 Task: Look for space in Urayasu, Japan from 5th June, 2023 to 16th June, 2023 for 2 adults in price range Rs.14000 to Rs.18000. Place can be entire place with 1  bedroom having 1 bed and 1 bathroom. Property type can be house, flat, guest house, hotel. Amenities needed are: washing machine. Booking option can be shelf check-in. Required host language is English.
Action: Mouse moved to (386, 71)
Screenshot: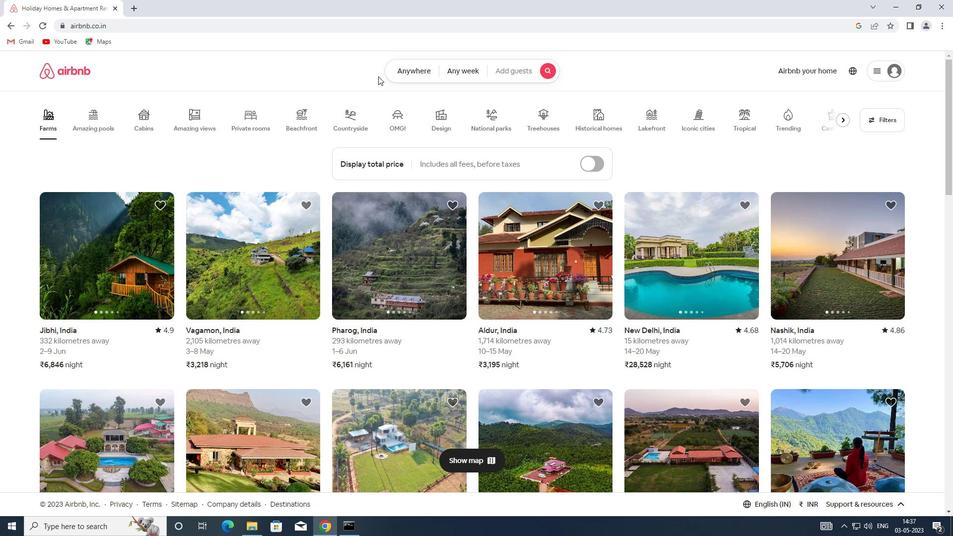 
Action: Mouse pressed left at (386, 71)
Screenshot: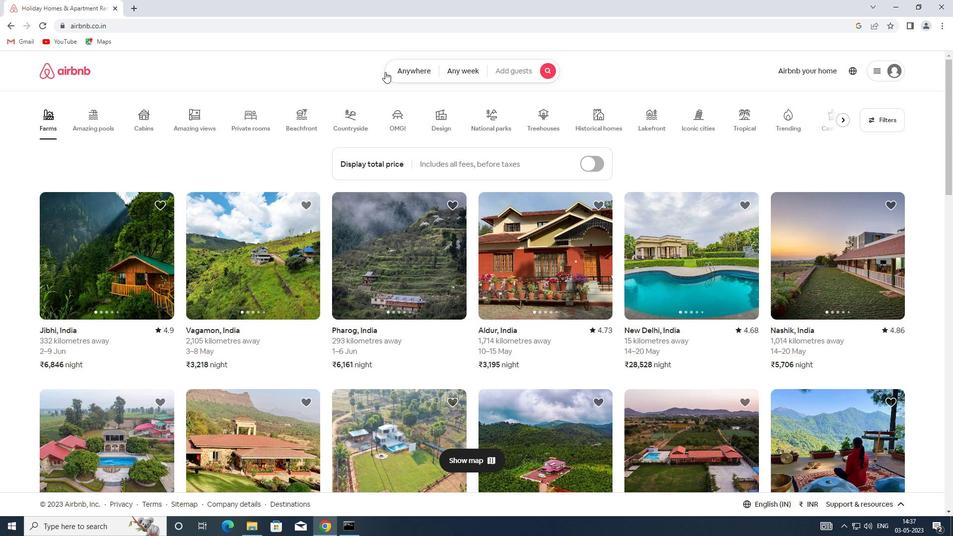 
Action: Mouse moved to (353, 101)
Screenshot: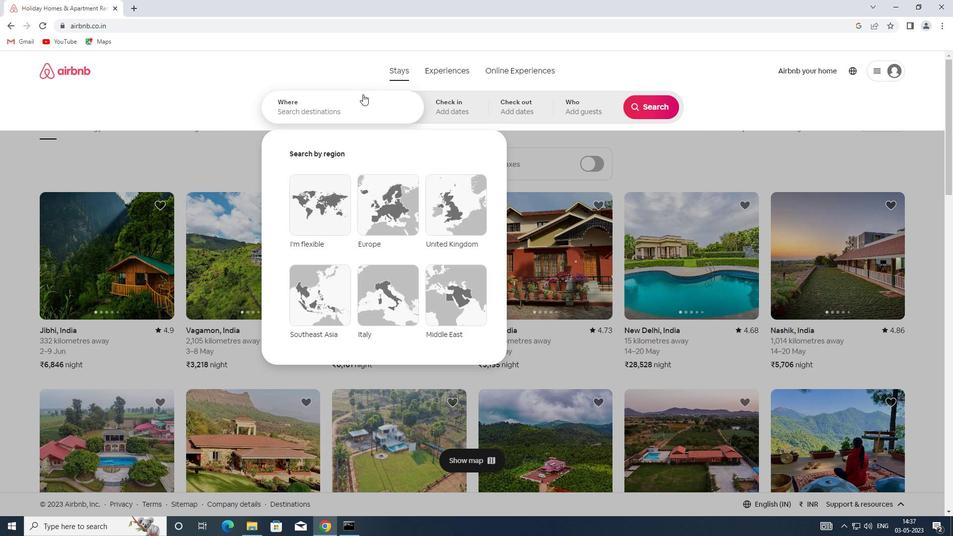 
Action: Mouse pressed left at (353, 101)
Screenshot: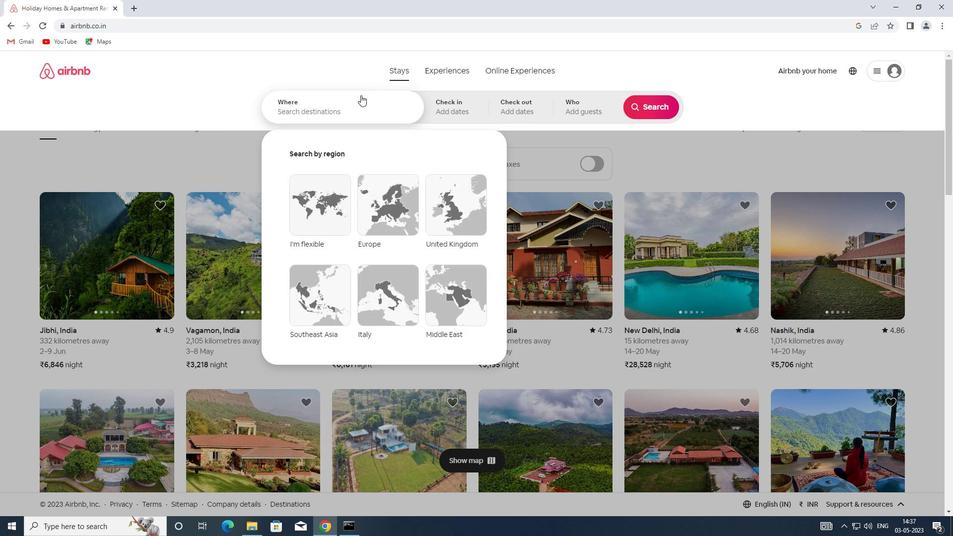 
Action: Key pressed <Key.shift>URAYASU,<Key.shift>JAPAN
Screenshot: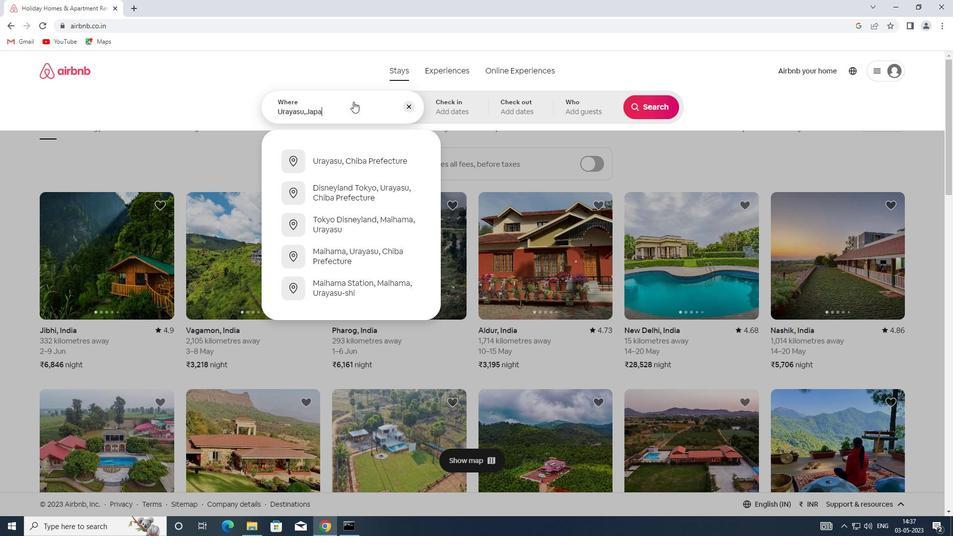 
Action: Mouse moved to (467, 112)
Screenshot: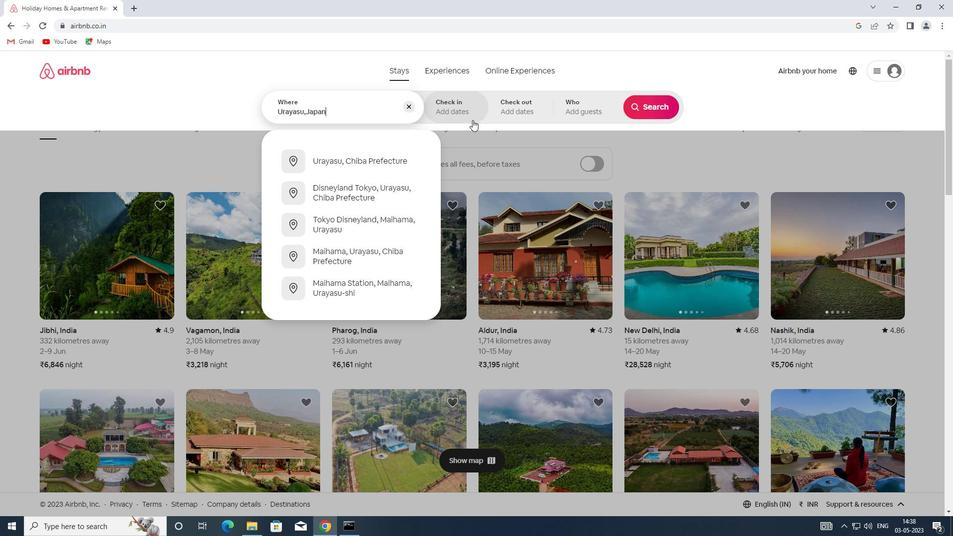 
Action: Mouse pressed left at (467, 112)
Screenshot: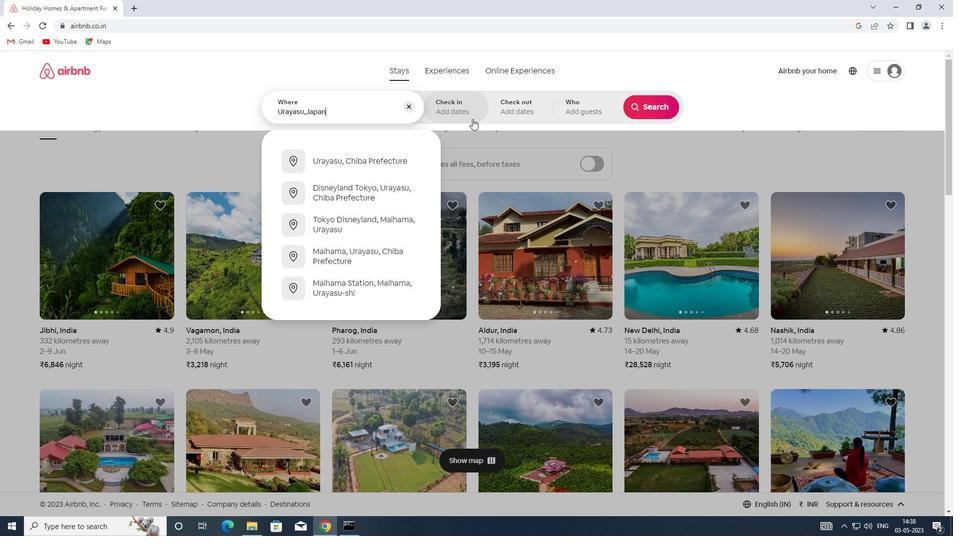 
Action: Mouse moved to (527, 254)
Screenshot: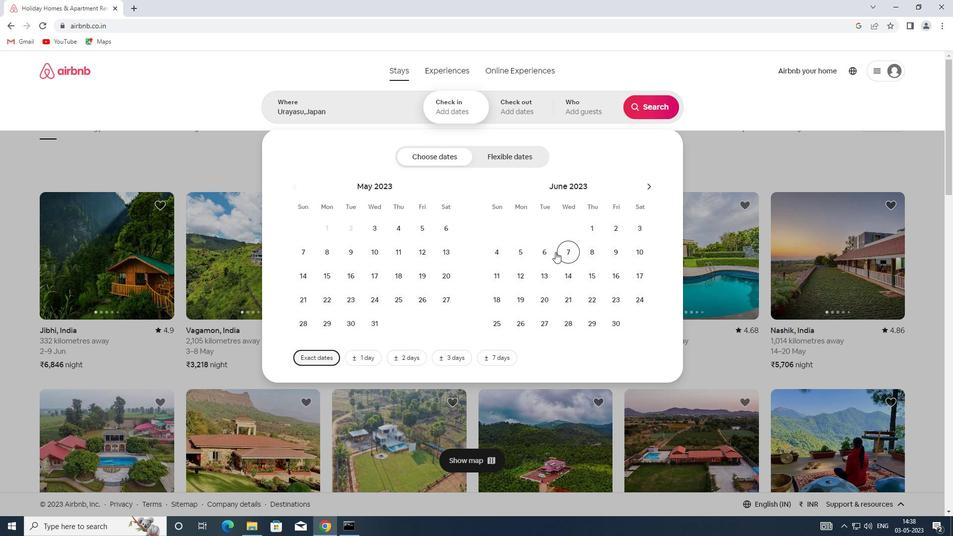 
Action: Mouse pressed left at (527, 254)
Screenshot: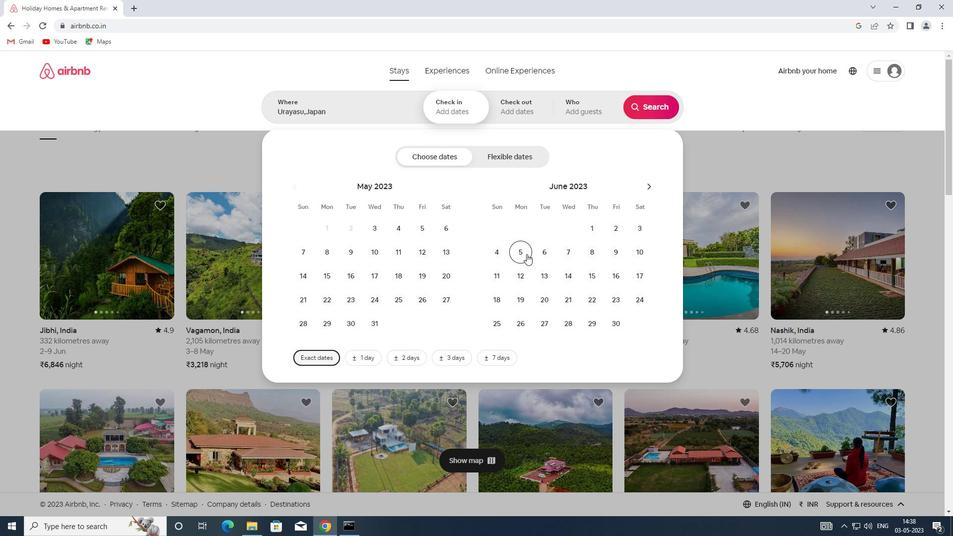 
Action: Mouse moved to (621, 275)
Screenshot: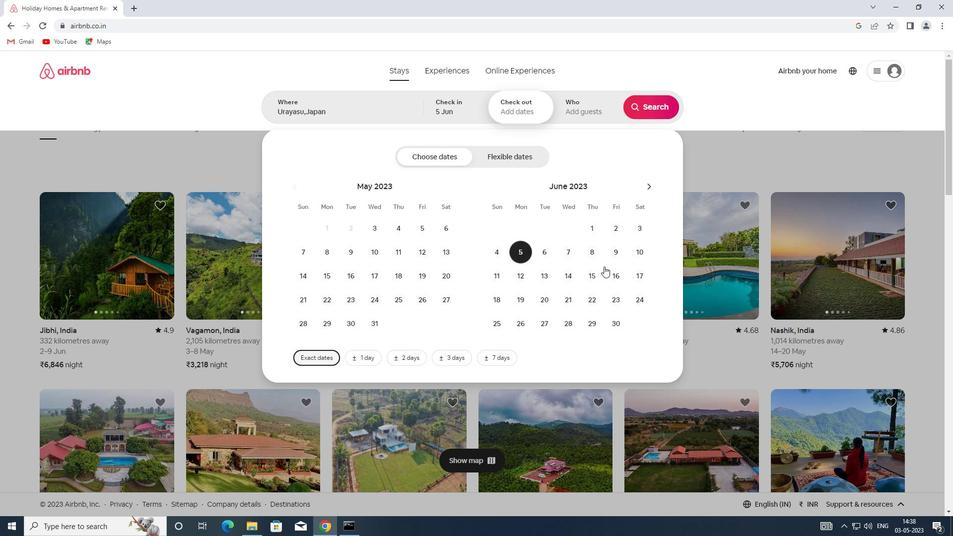 
Action: Mouse pressed left at (621, 275)
Screenshot: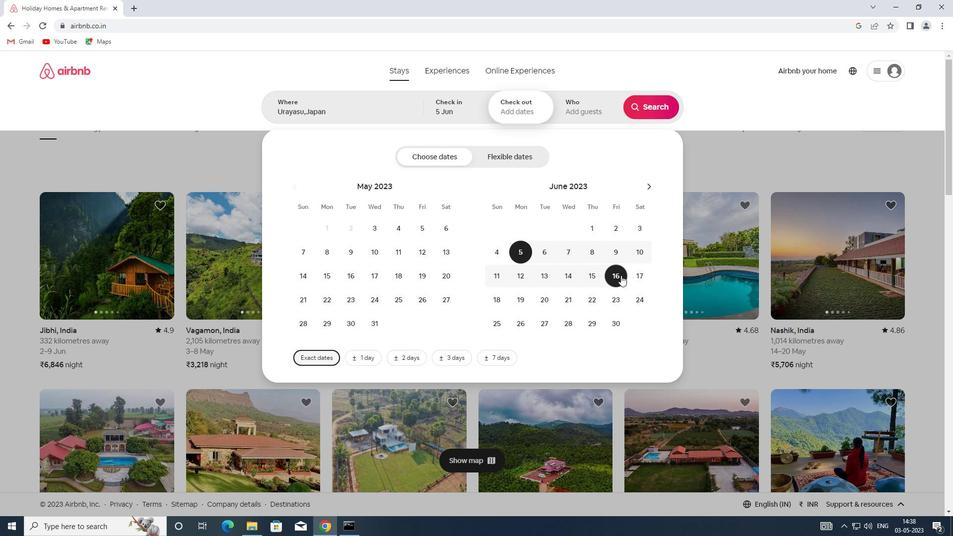 
Action: Mouse moved to (585, 110)
Screenshot: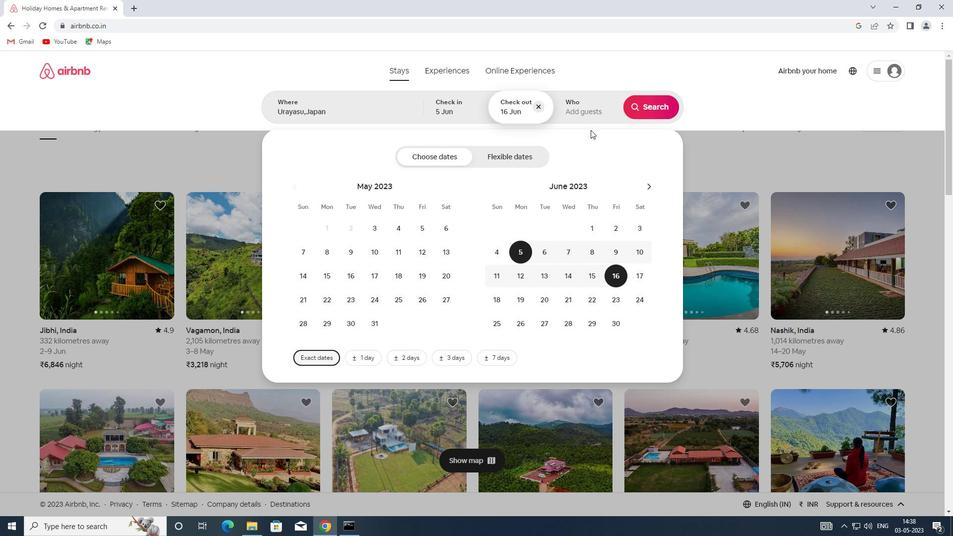 
Action: Mouse pressed left at (585, 110)
Screenshot: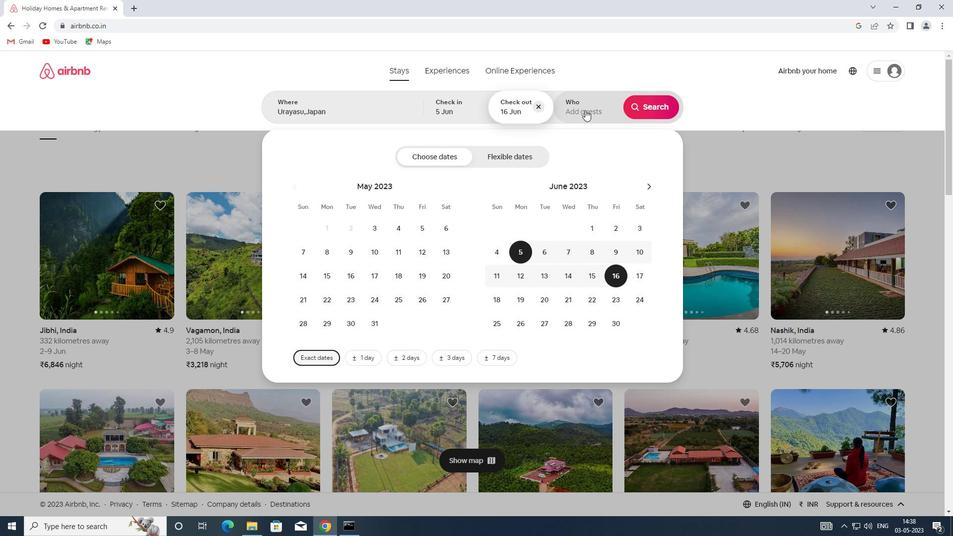 
Action: Mouse moved to (648, 160)
Screenshot: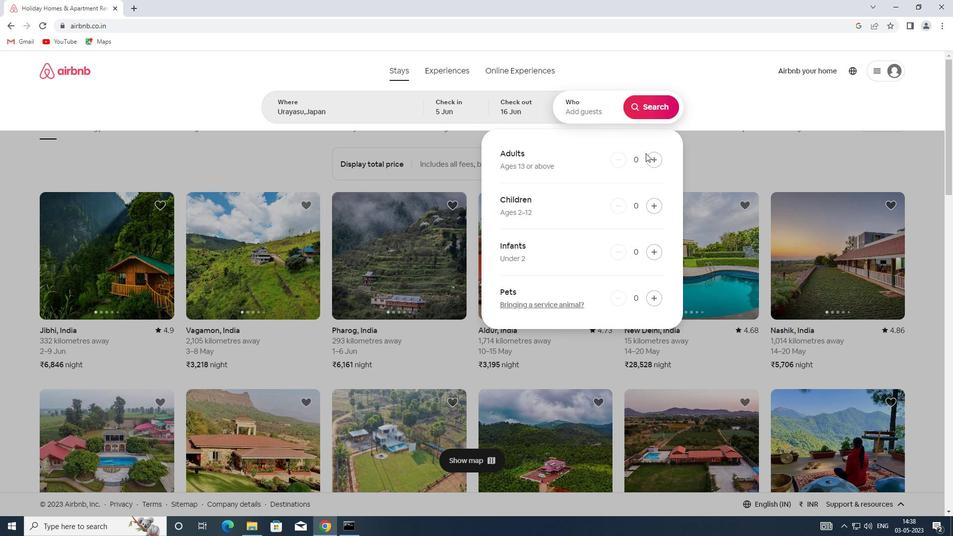 
Action: Mouse pressed left at (648, 160)
Screenshot: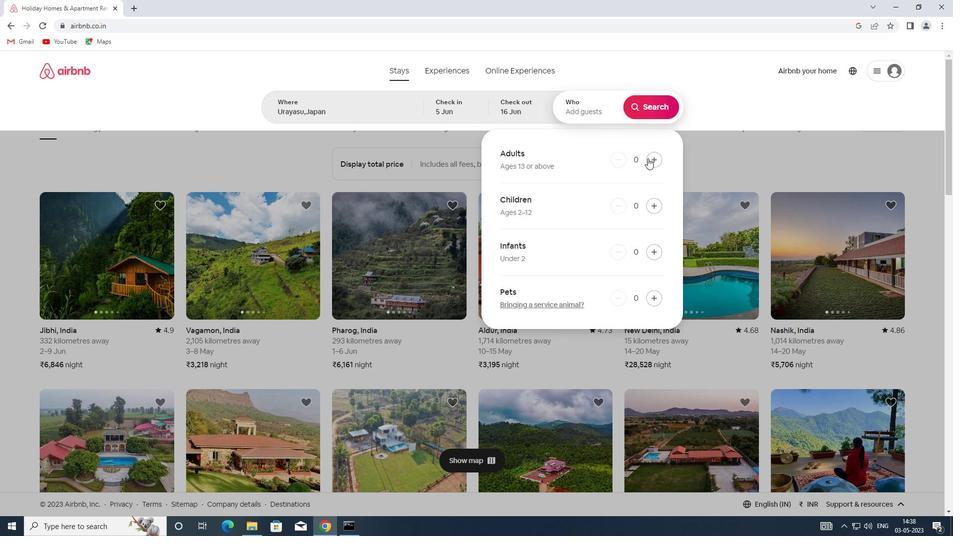 
Action: Mouse pressed left at (648, 160)
Screenshot: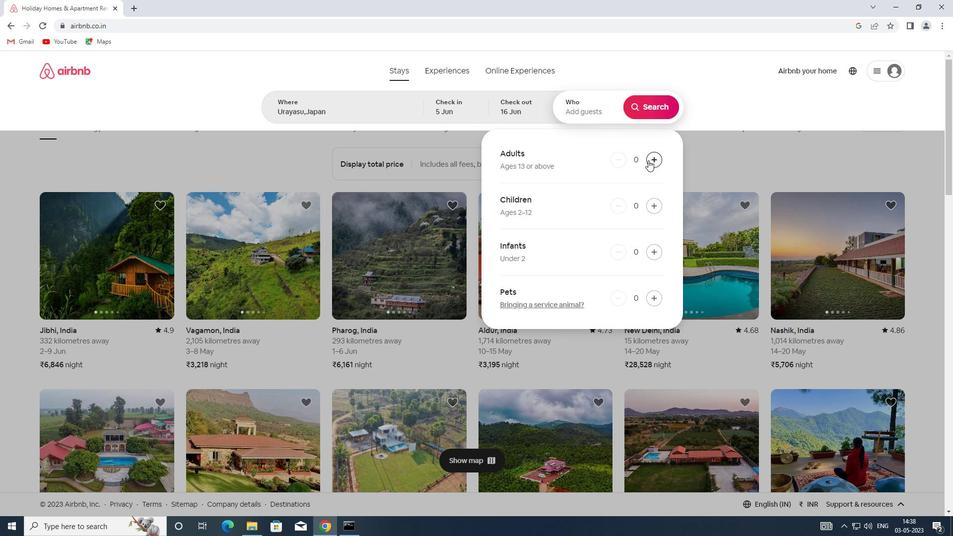 
Action: Mouse moved to (650, 107)
Screenshot: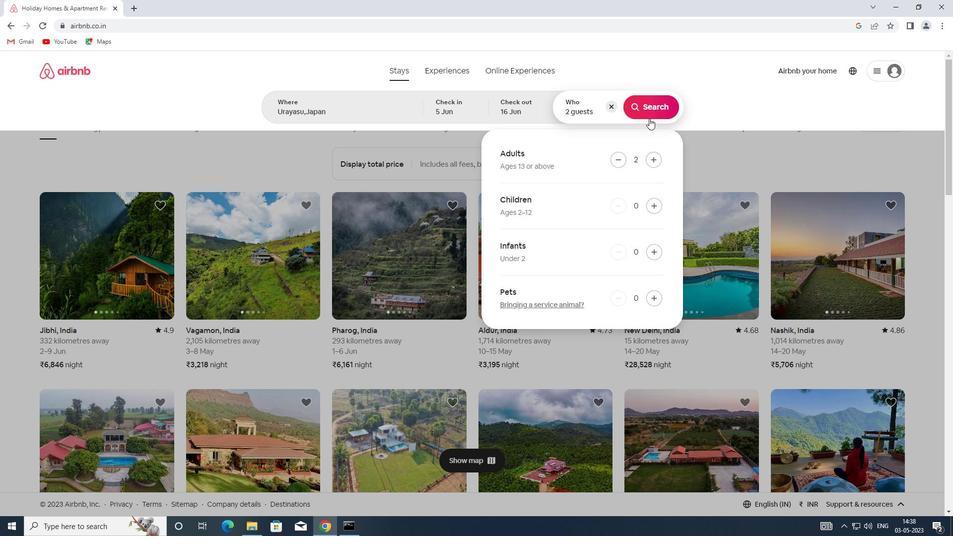 
Action: Mouse pressed left at (650, 107)
Screenshot: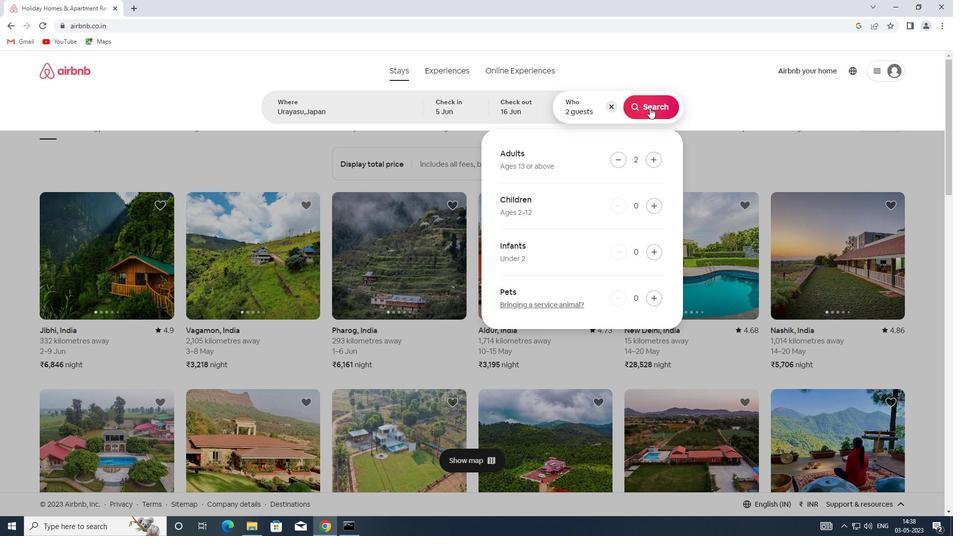 
Action: Mouse moved to (899, 112)
Screenshot: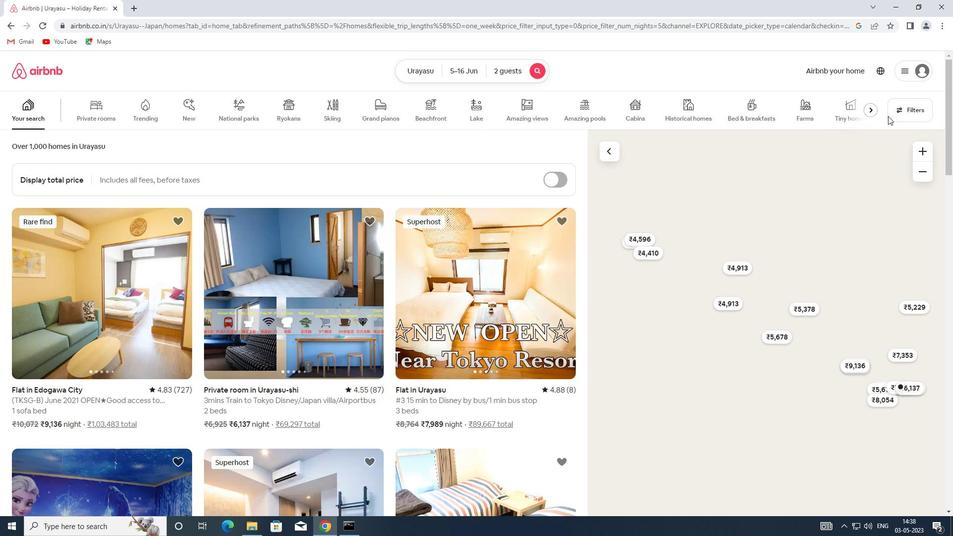 
Action: Mouse pressed left at (899, 112)
Screenshot: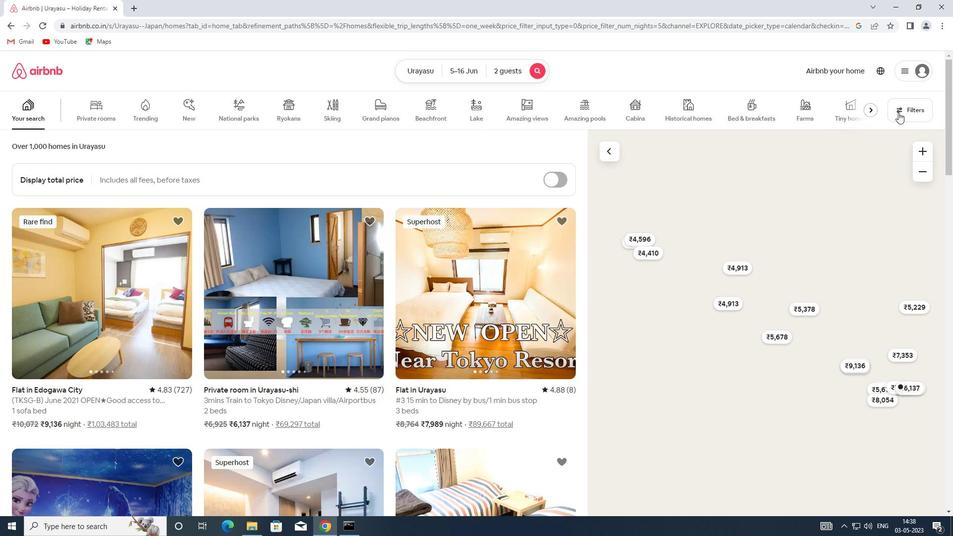
Action: Mouse moved to (365, 232)
Screenshot: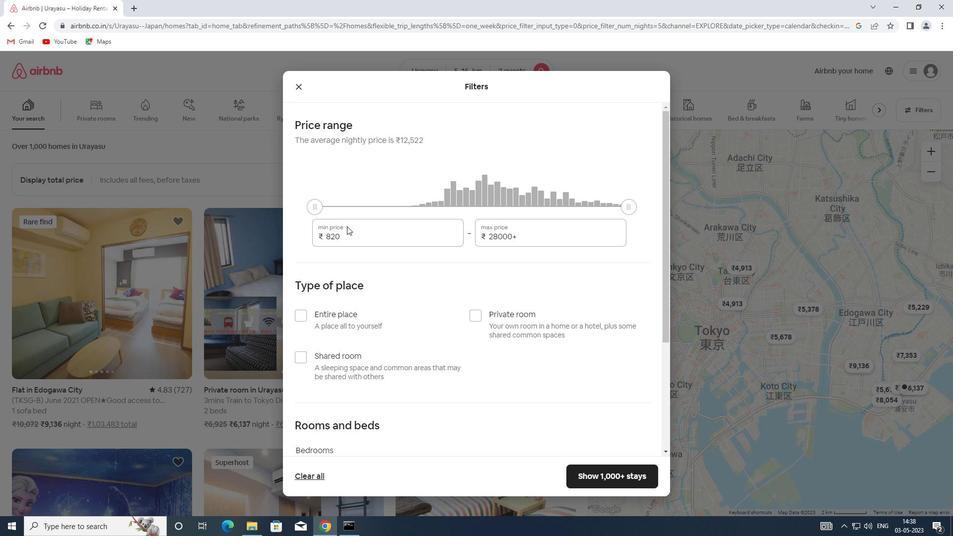 
Action: Mouse pressed left at (365, 232)
Screenshot: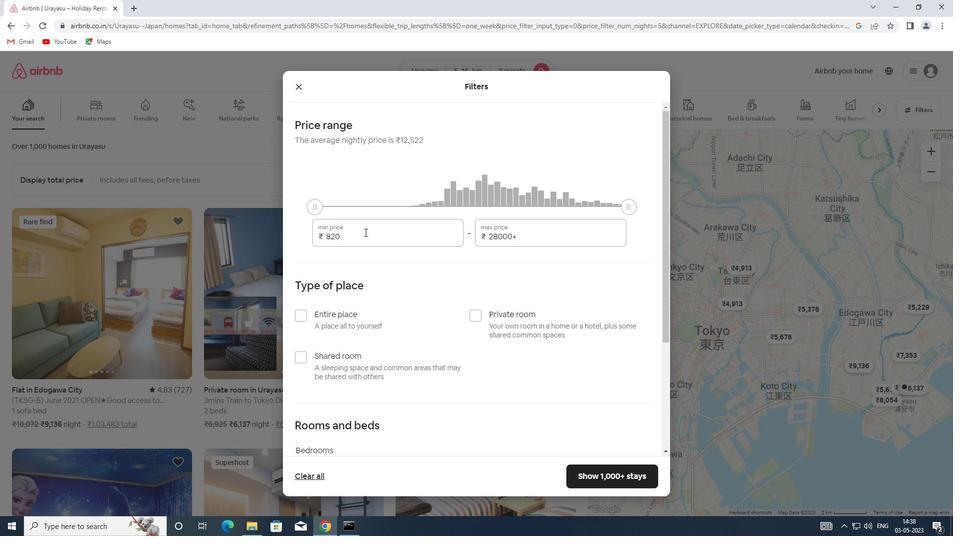 
Action: Mouse moved to (295, 237)
Screenshot: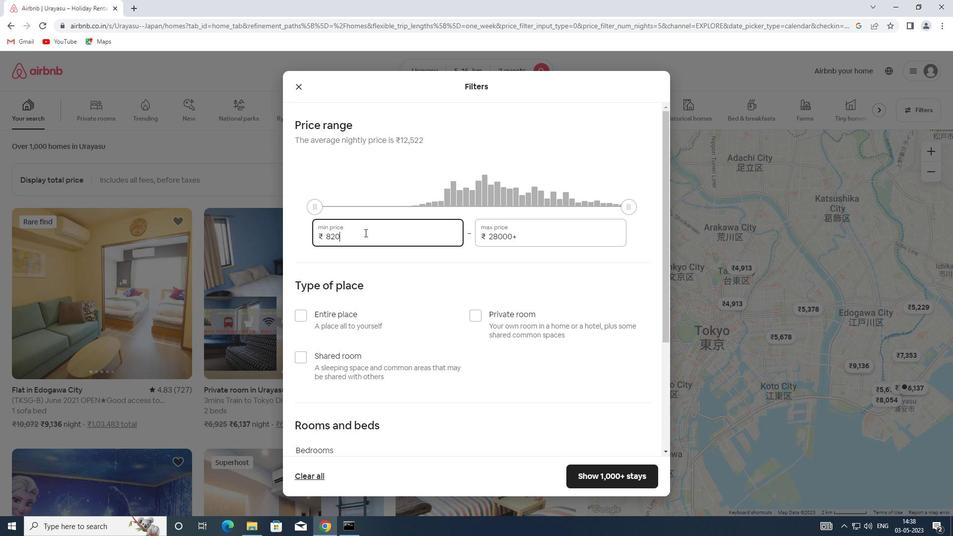 
Action: Key pressed 14000
Screenshot: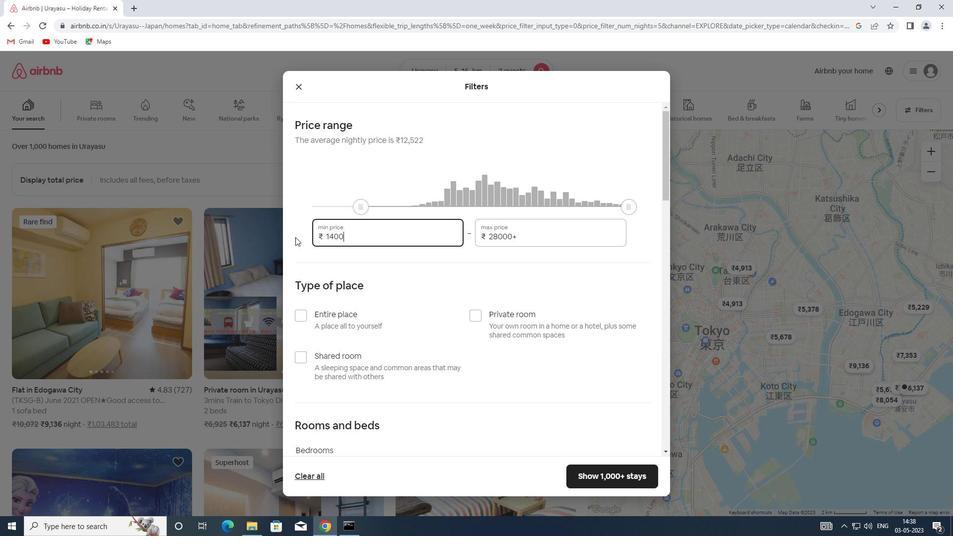 
Action: Mouse moved to (538, 236)
Screenshot: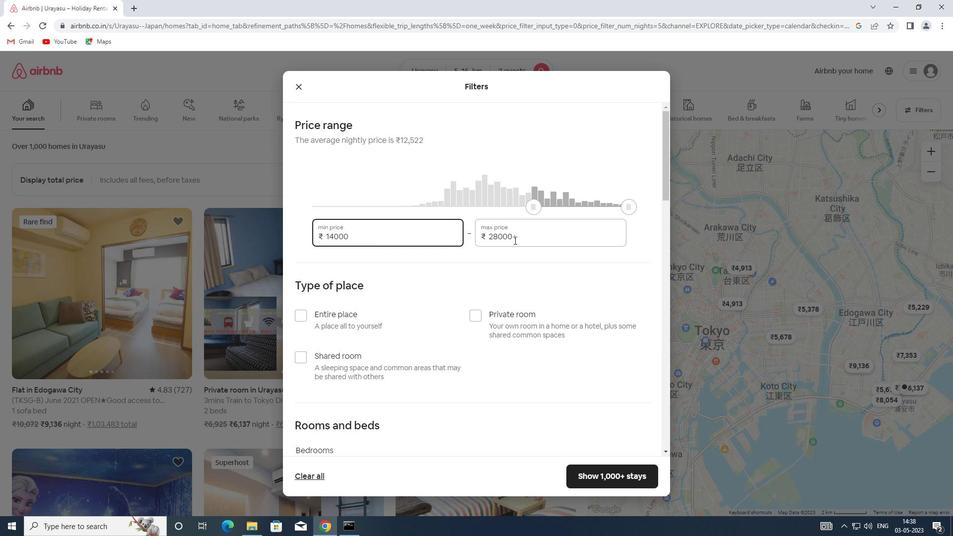 
Action: Mouse pressed left at (538, 236)
Screenshot: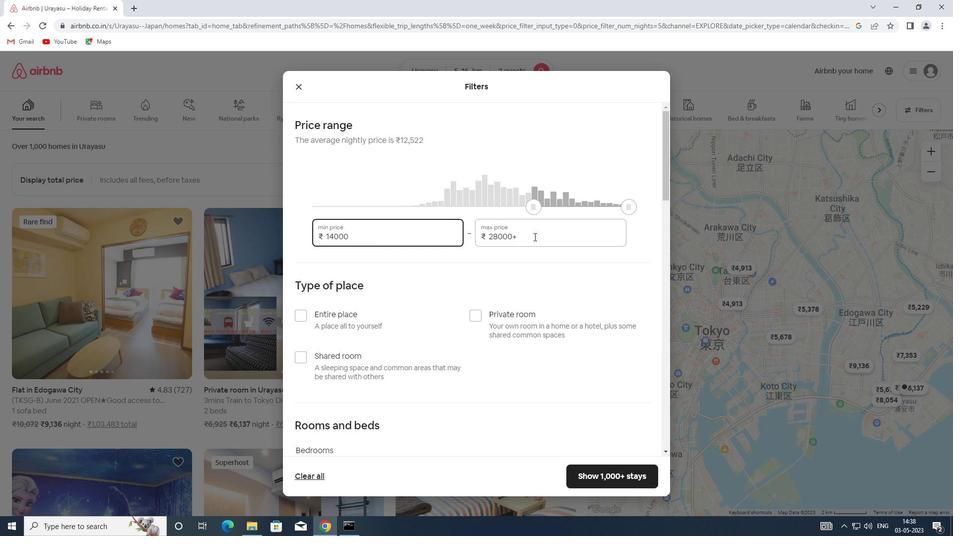 
Action: Mouse moved to (452, 236)
Screenshot: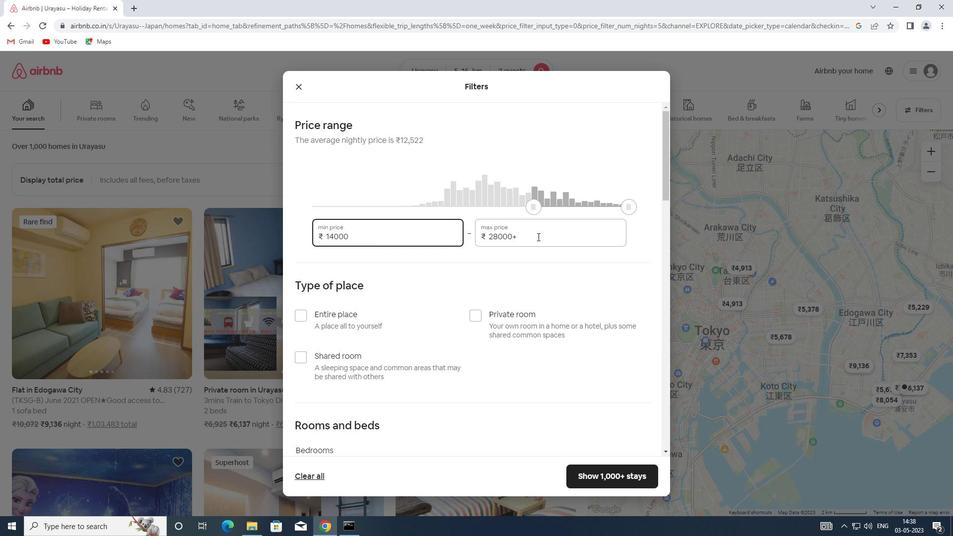 
Action: Key pressed 18000
Screenshot: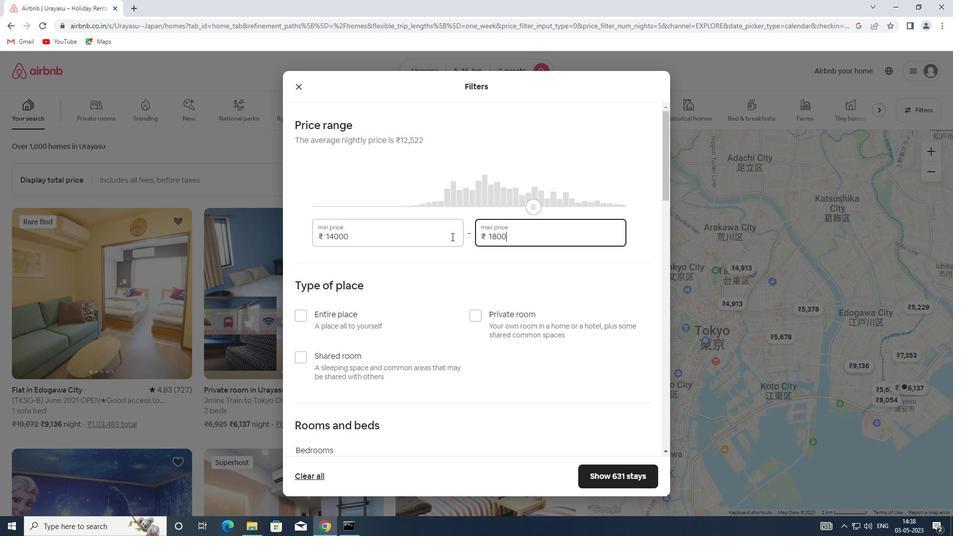 
Action: Mouse moved to (342, 312)
Screenshot: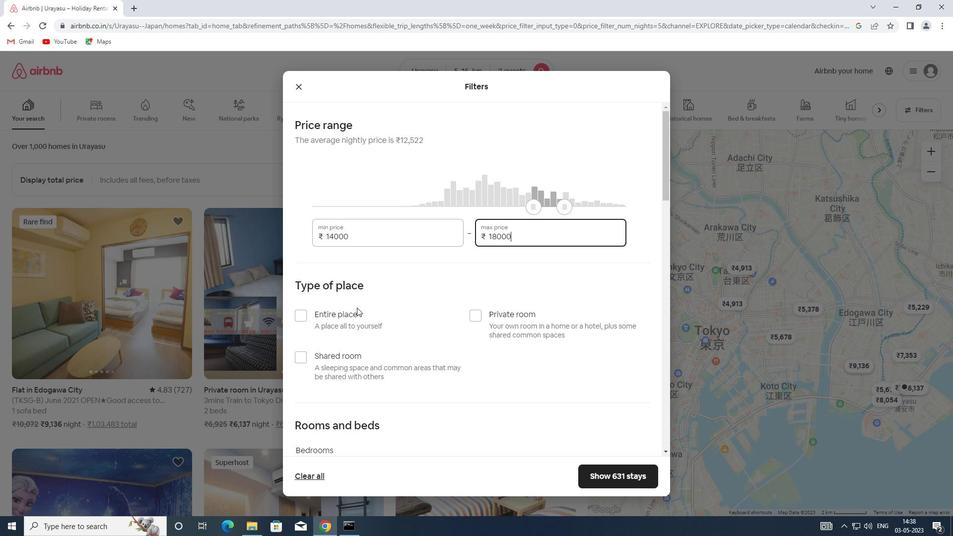 
Action: Mouse pressed left at (342, 312)
Screenshot: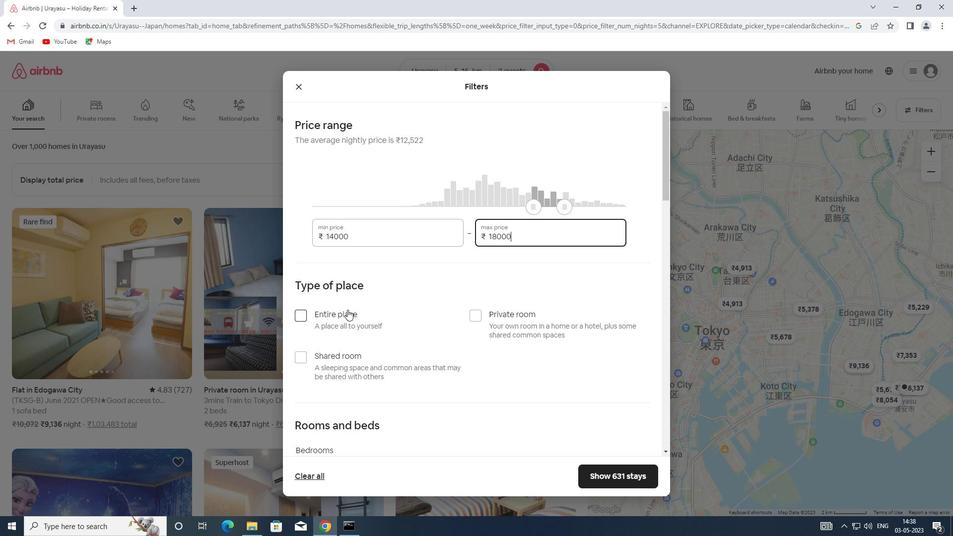 
Action: Mouse moved to (343, 308)
Screenshot: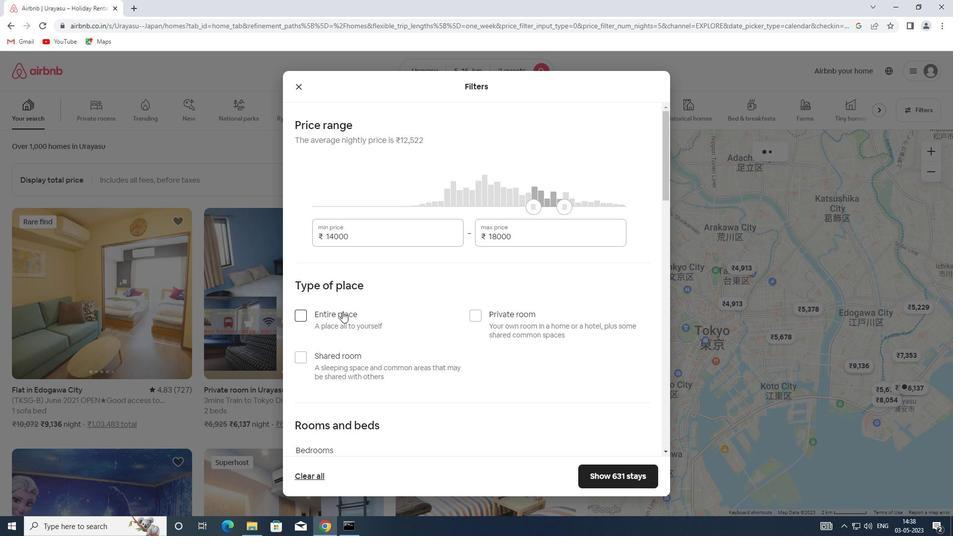 
Action: Mouse scrolled (343, 308) with delta (0, 0)
Screenshot: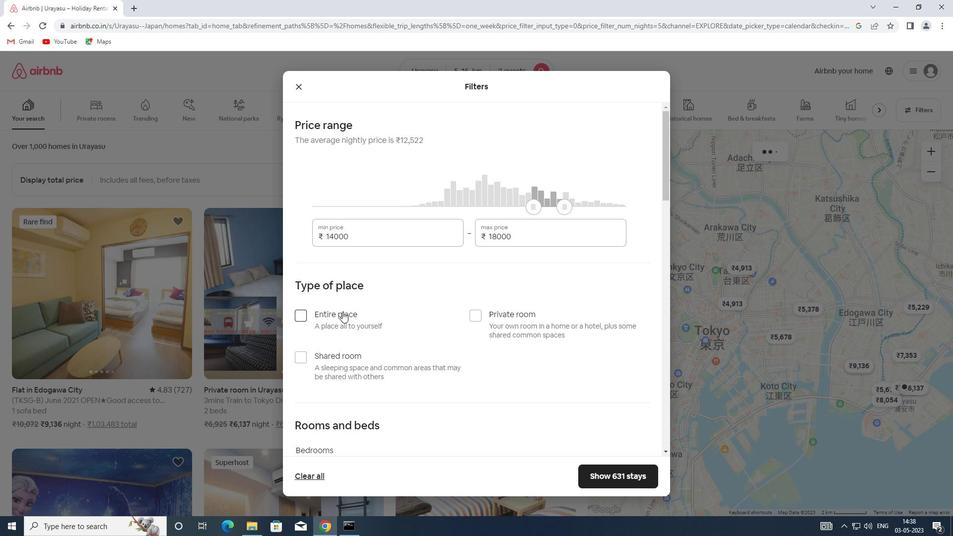 
Action: Mouse scrolled (343, 308) with delta (0, 0)
Screenshot: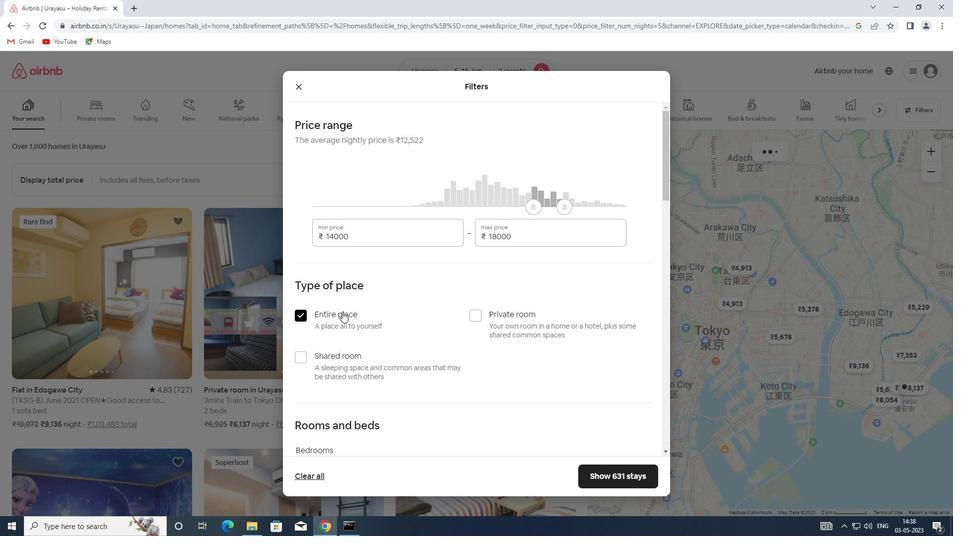 
Action: Mouse scrolled (343, 308) with delta (0, 0)
Screenshot: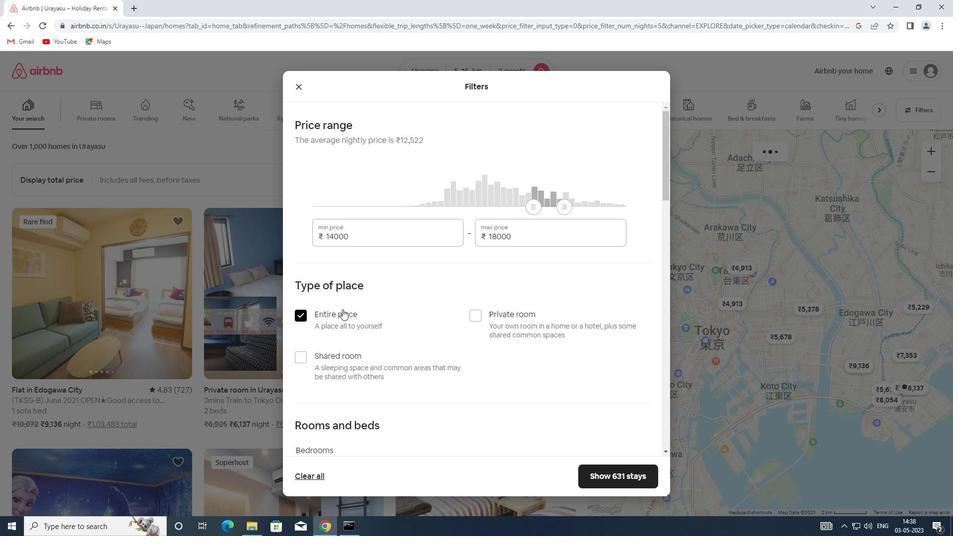 
Action: Mouse scrolled (343, 308) with delta (0, 0)
Screenshot: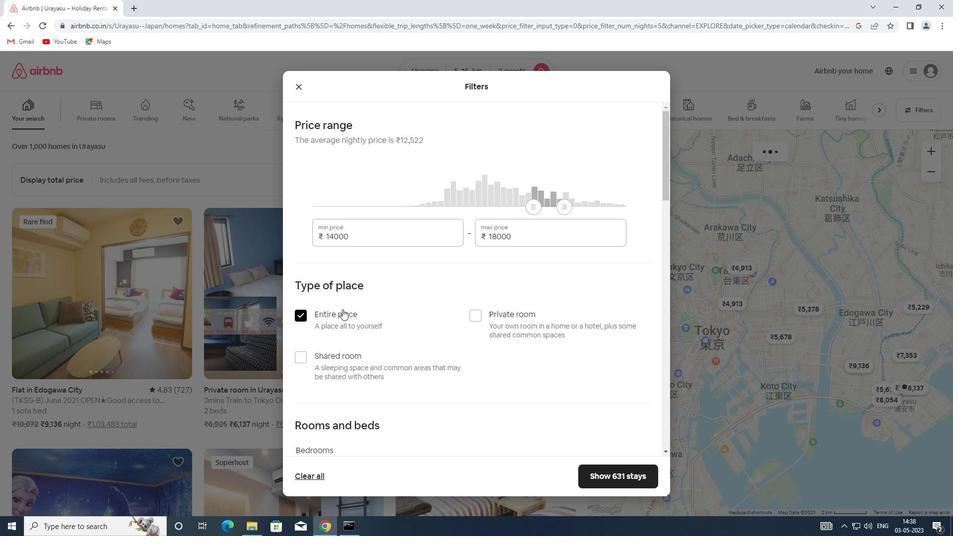 
Action: Mouse moved to (356, 279)
Screenshot: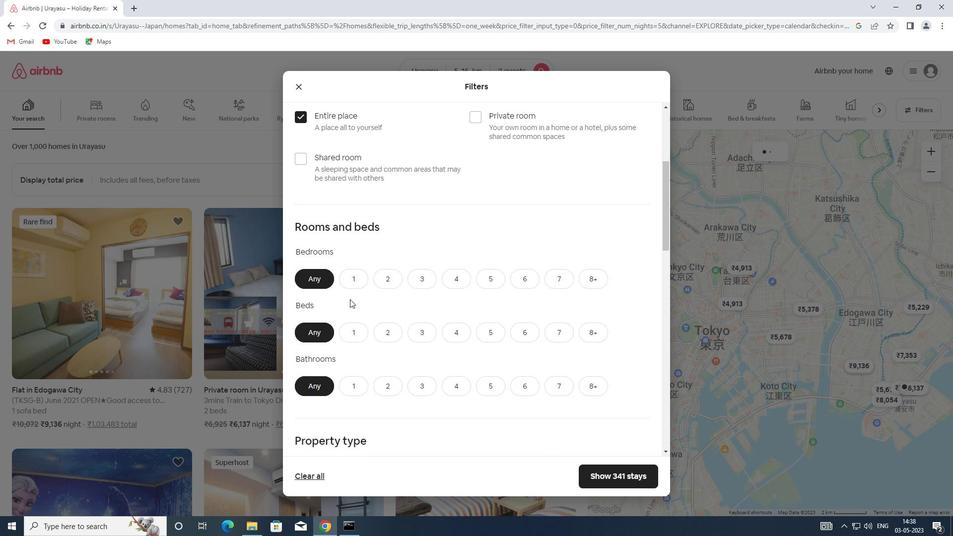 
Action: Mouse pressed left at (356, 279)
Screenshot: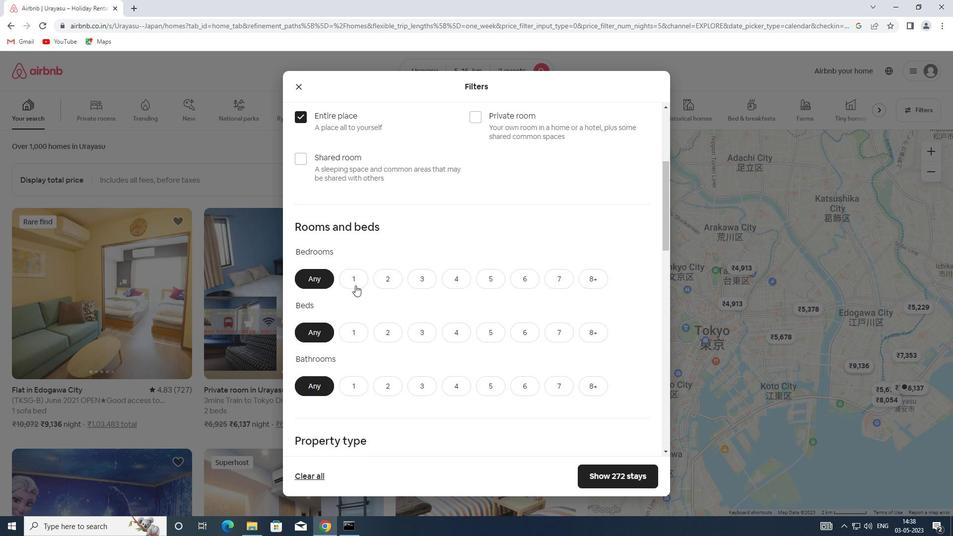 
Action: Mouse moved to (358, 327)
Screenshot: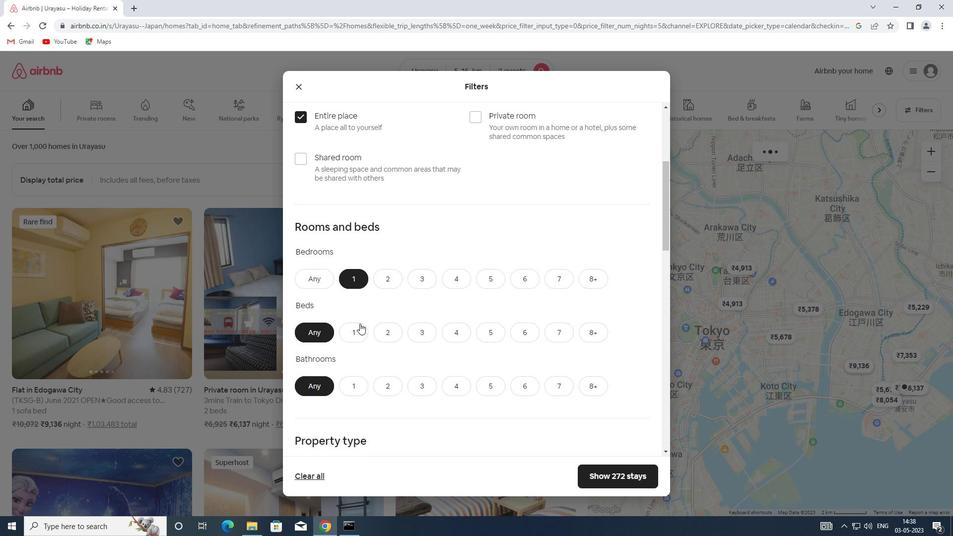
Action: Mouse pressed left at (358, 327)
Screenshot: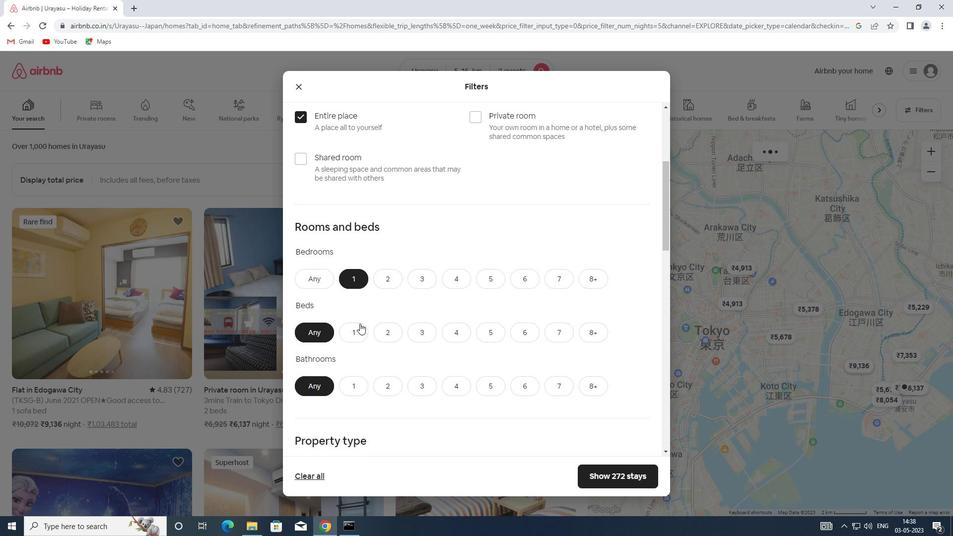 
Action: Mouse moved to (354, 383)
Screenshot: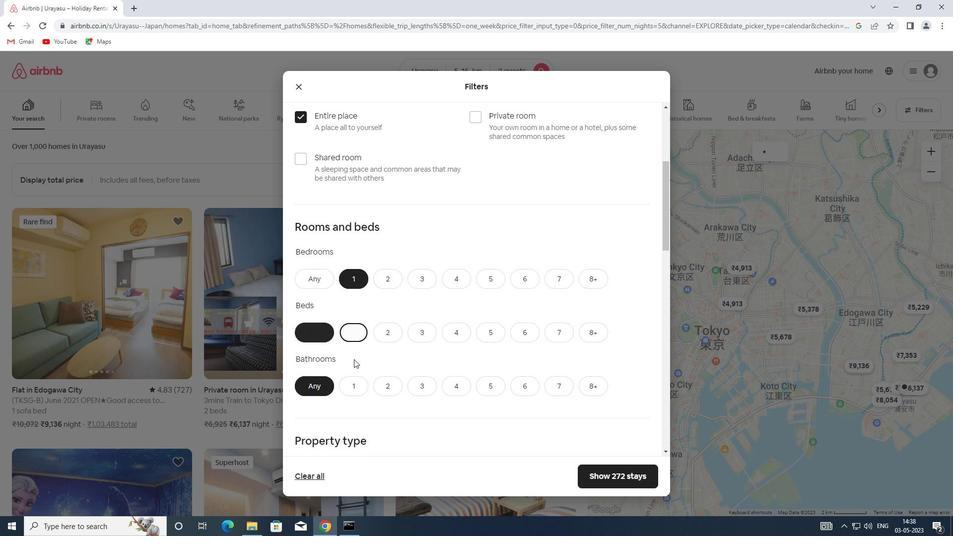 
Action: Mouse pressed left at (354, 383)
Screenshot: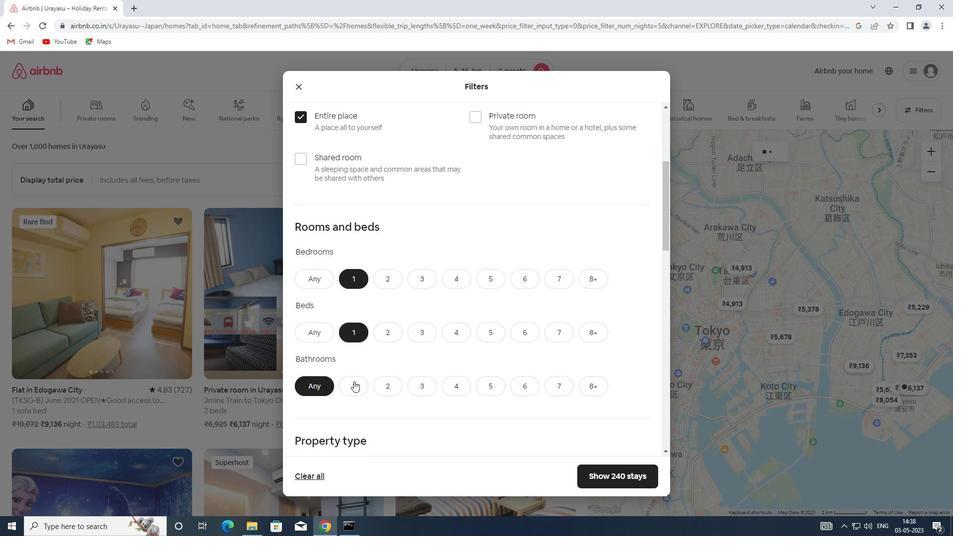 
Action: Mouse moved to (374, 319)
Screenshot: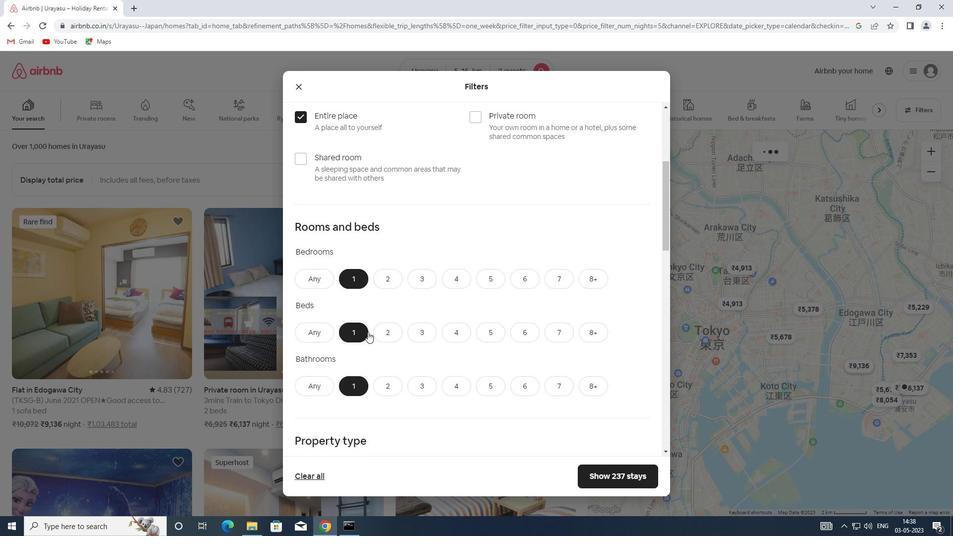 
Action: Mouse scrolled (374, 319) with delta (0, 0)
Screenshot: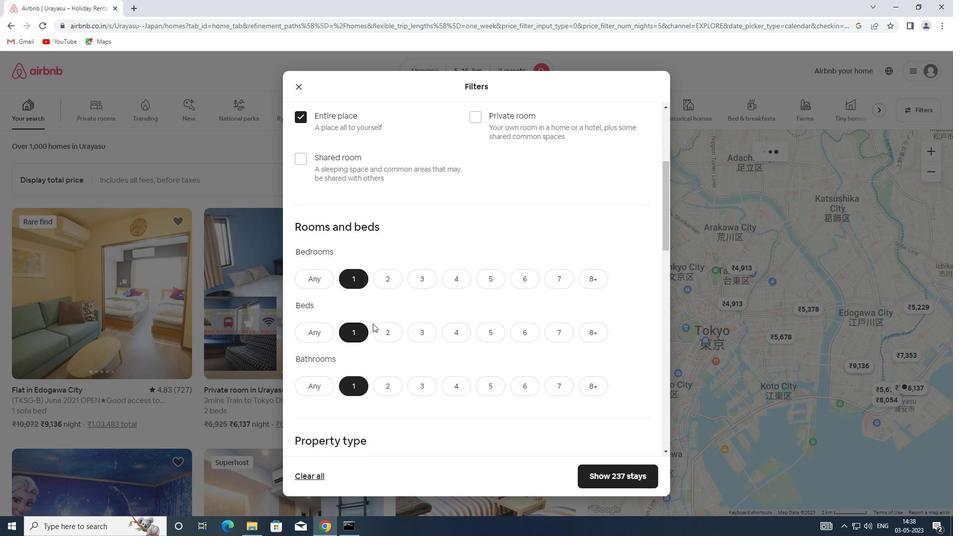 
Action: Mouse scrolled (374, 319) with delta (0, 0)
Screenshot: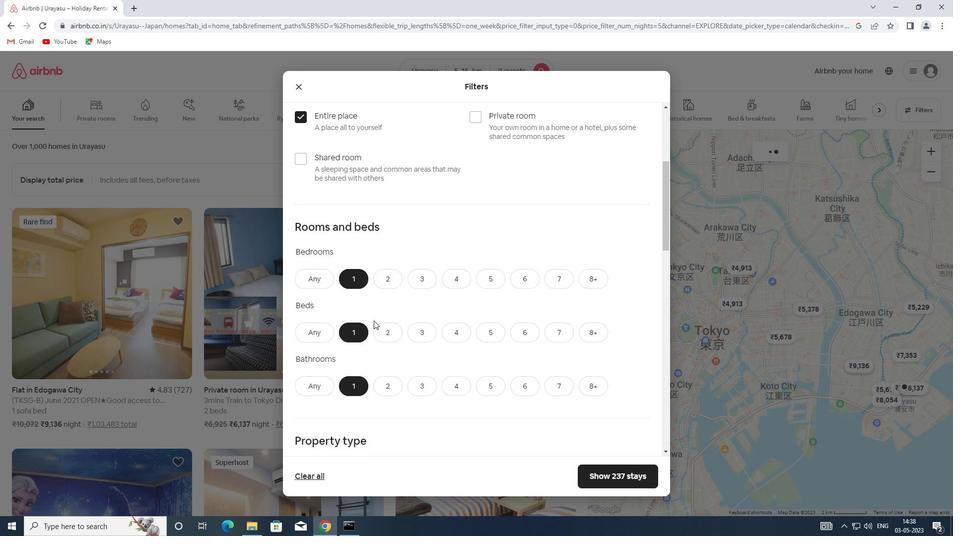 
Action: Mouse scrolled (374, 319) with delta (0, 0)
Screenshot: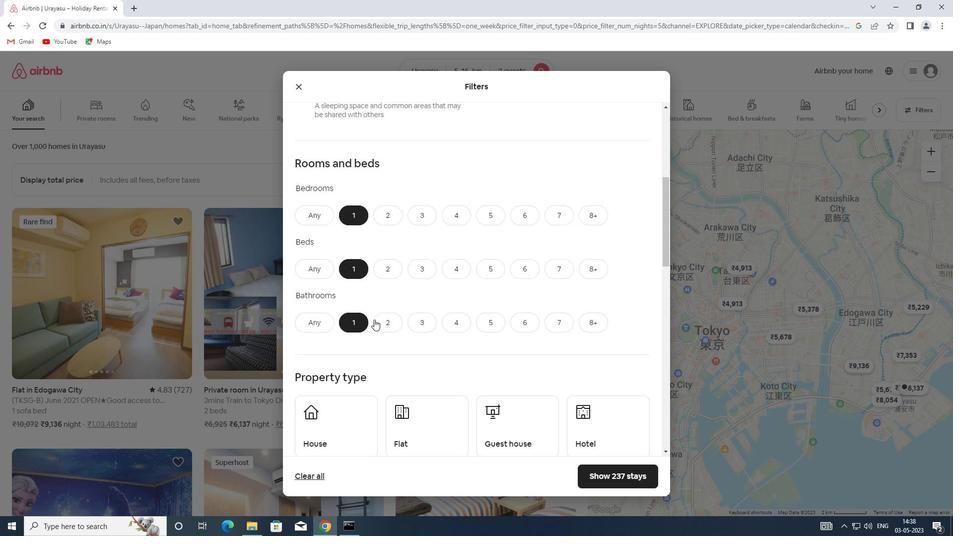 
Action: Mouse scrolled (374, 319) with delta (0, 0)
Screenshot: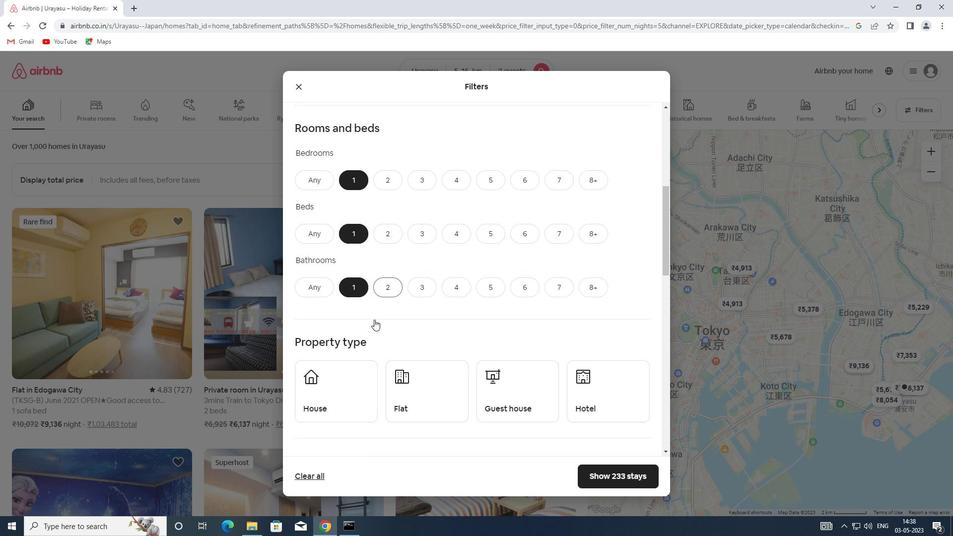 
Action: Mouse moved to (344, 293)
Screenshot: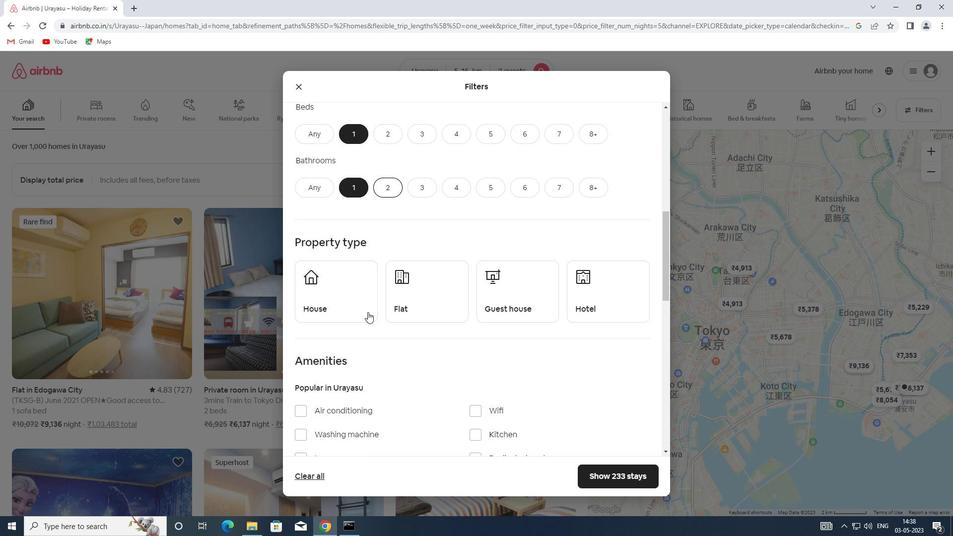 
Action: Mouse pressed left at (344, 293)
Screenshot: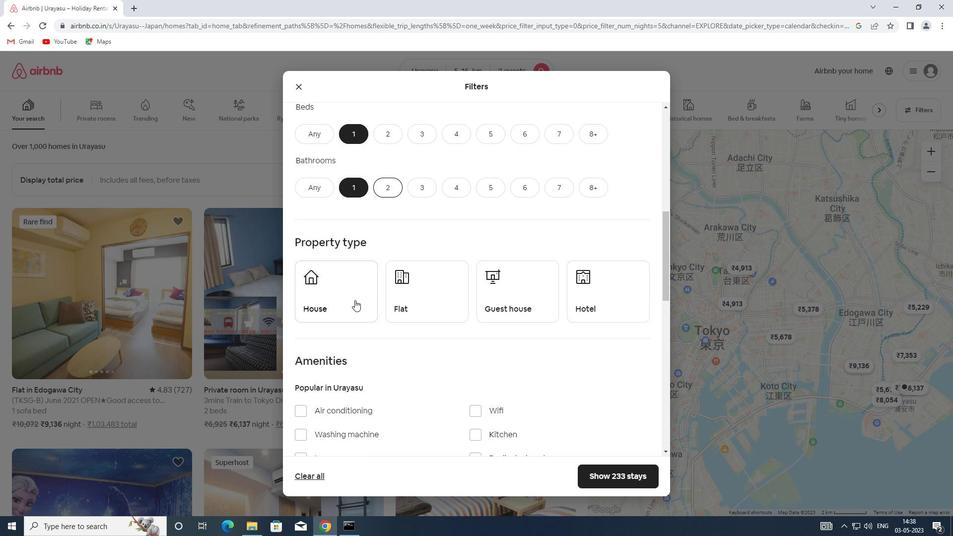 
Action: Mouse moved to (416, 299)
Screenshot: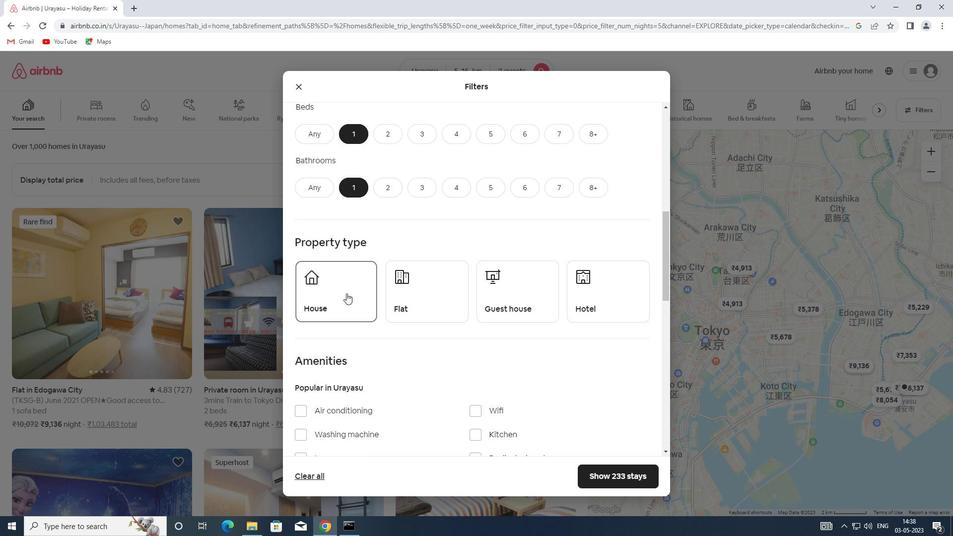 
Action: Mouse pressed left at (416, 299)
Screenshot: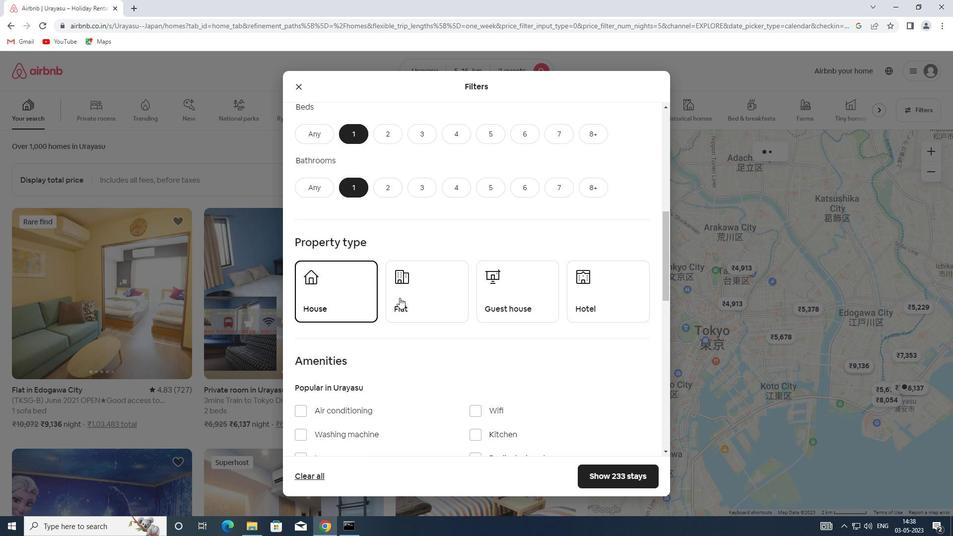 
Action: Mouse moved to (502, 299)
Screenshot: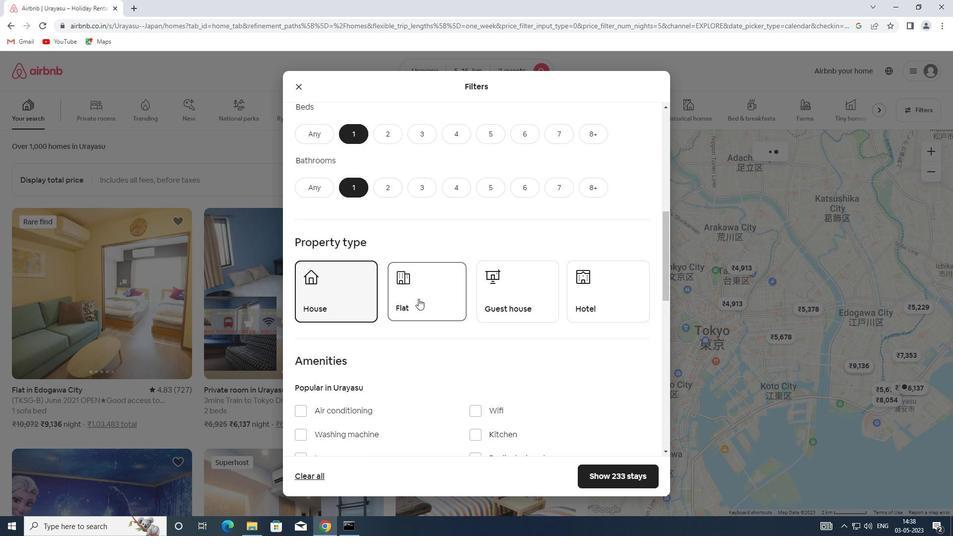 
Action: Mouse pressed left at (502, 299)
Screenshot: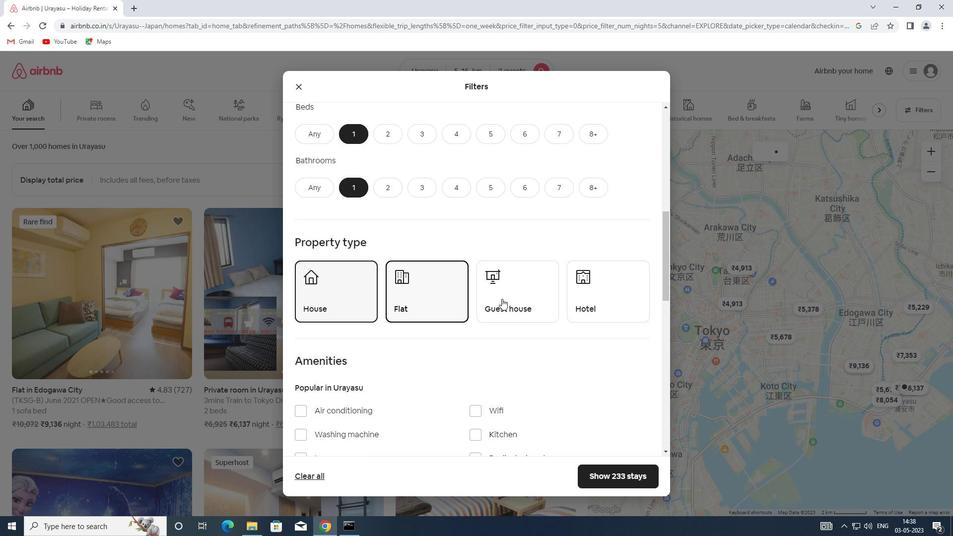
Action: Mouse moved to (611, 296)
Screenshot: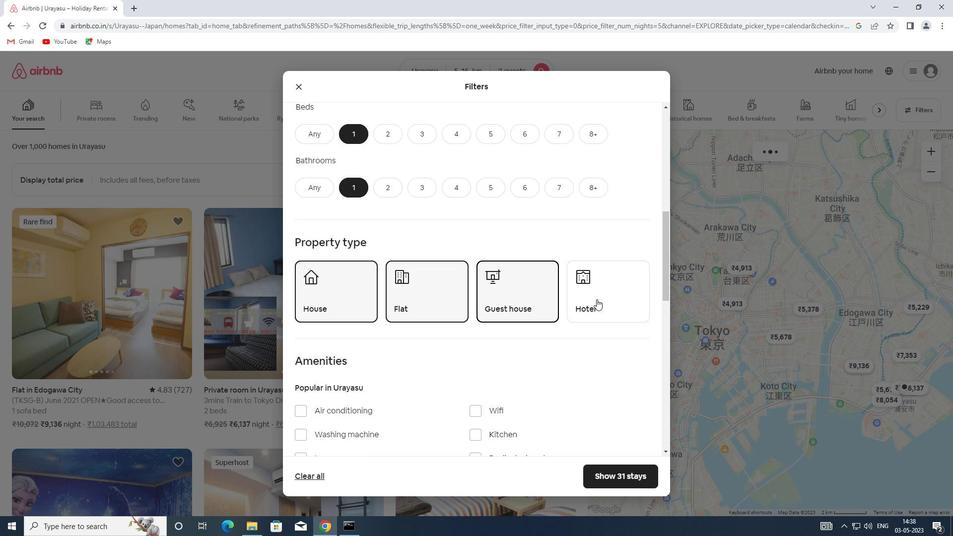 
Action: Mouse pressed left at (611, 296)
Screenshot: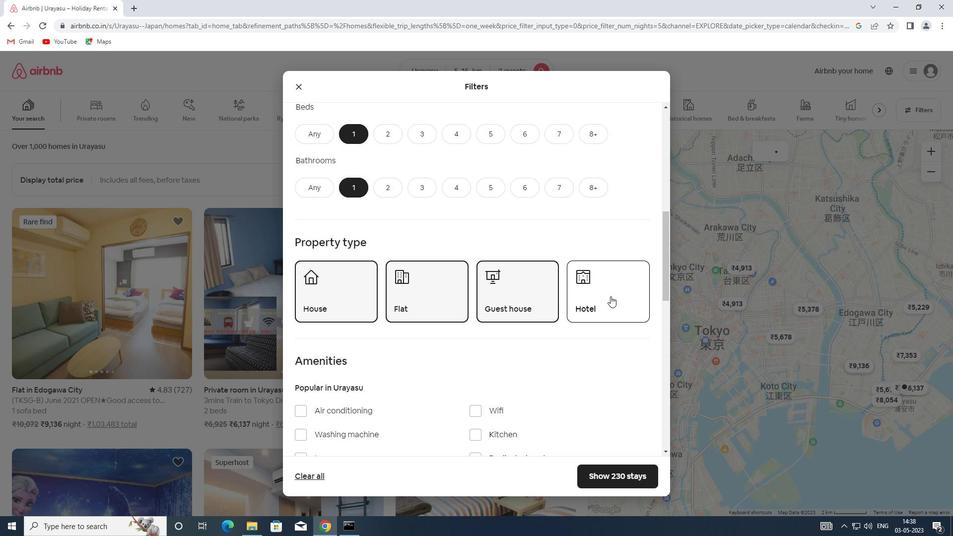 
Action: Mouse moved to (549, 302)
Screenshot: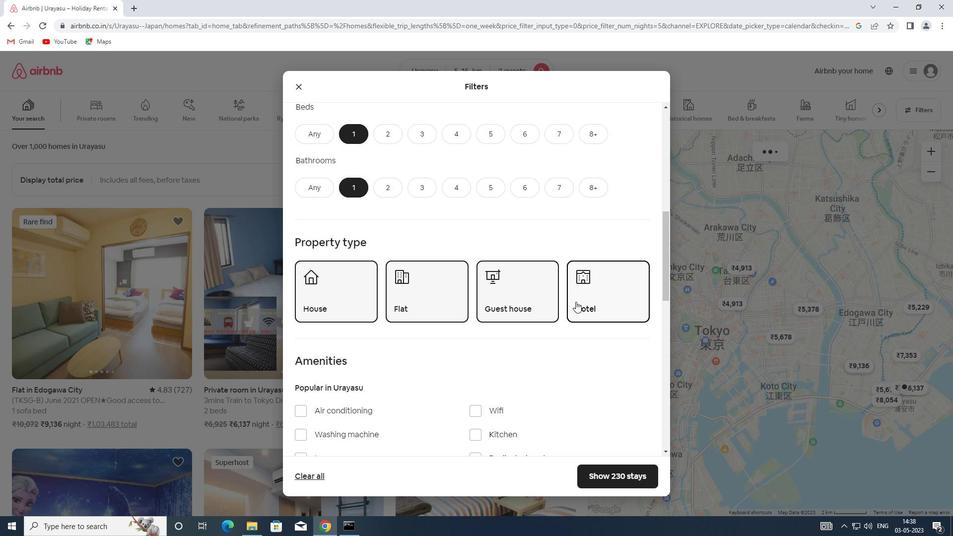 
Action: Mouse scrolled (549, 302) with delta (0, 0)
Screenshot: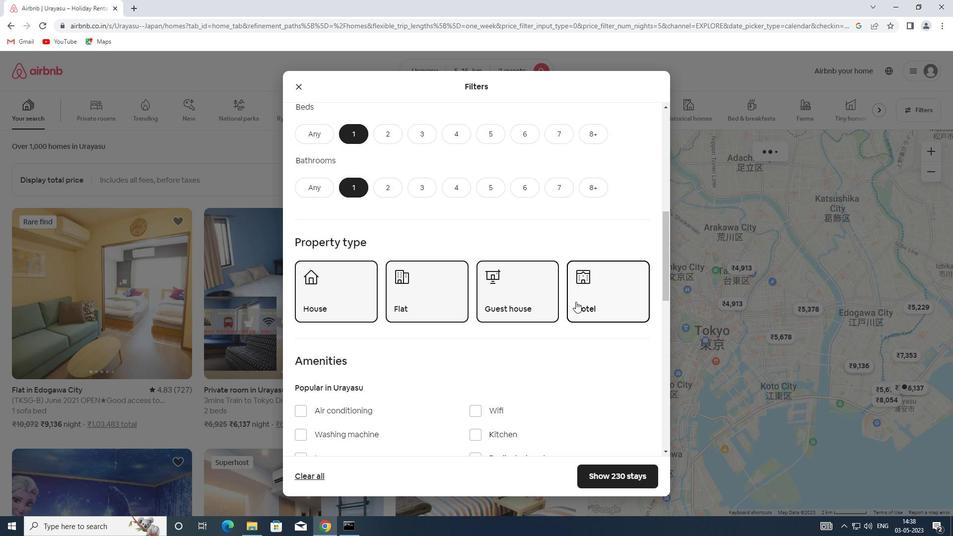 
Action: Mouse moved to (548, 303)
Screenshot: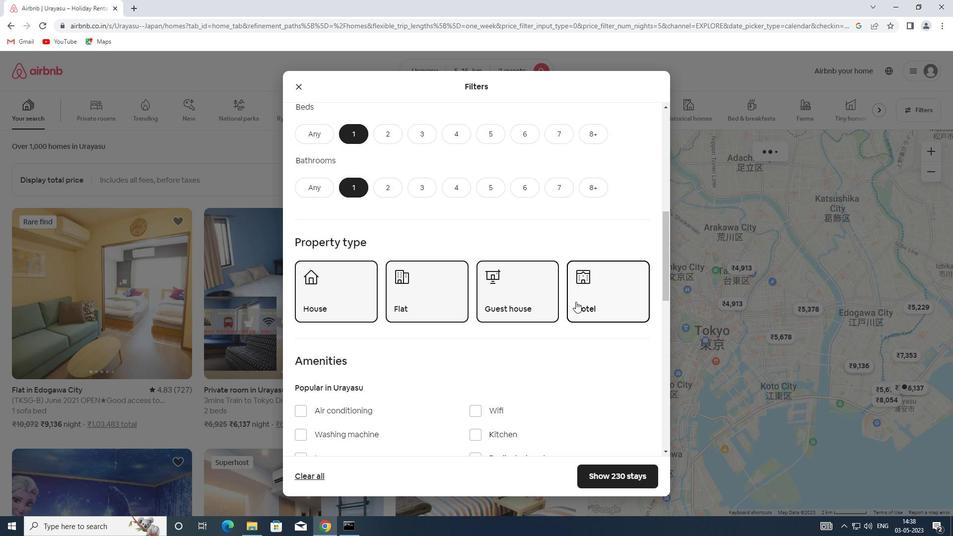 
Action: Mouse scrolled (548, 303) with delta (0, 0)
Screenshot: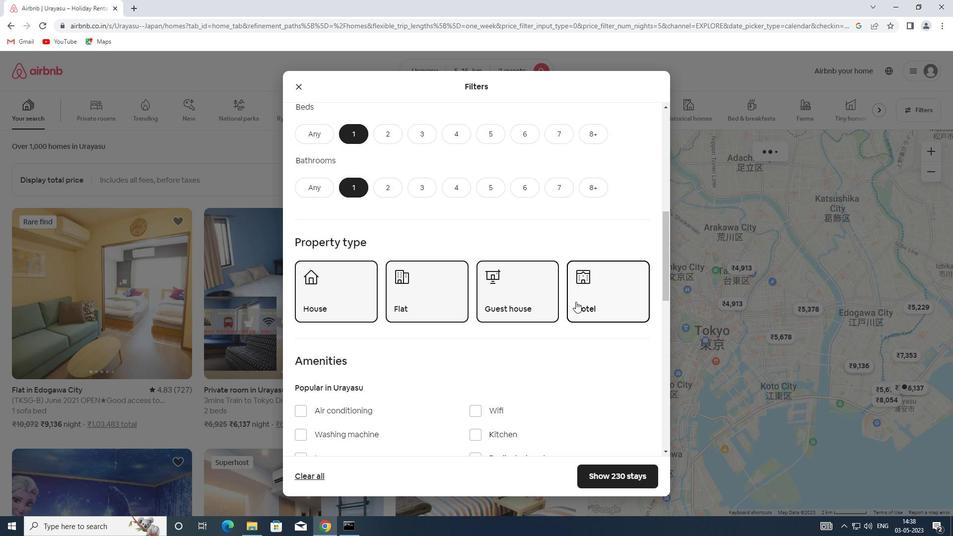 
Action: Mouse moved to (544, 303)
Screenshot: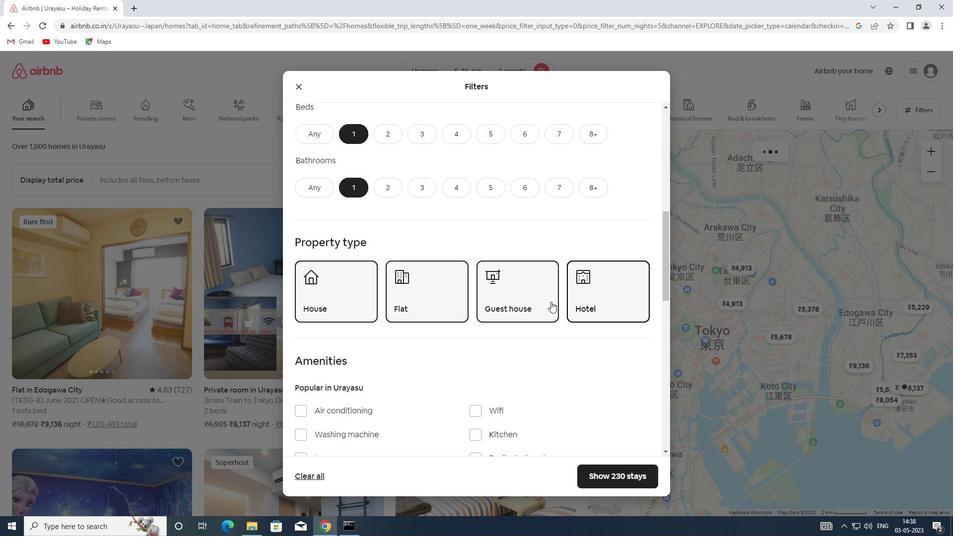 
Action: Mouse scrolled (544, 303) with delta (0, 0)
Screenshot: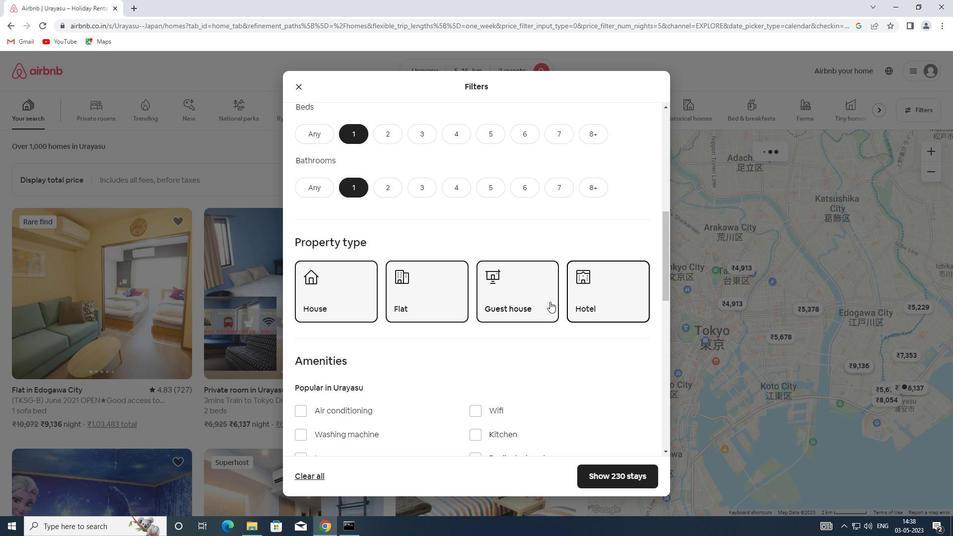 
Action: Mouse moved to (349, 287)
Screenshot: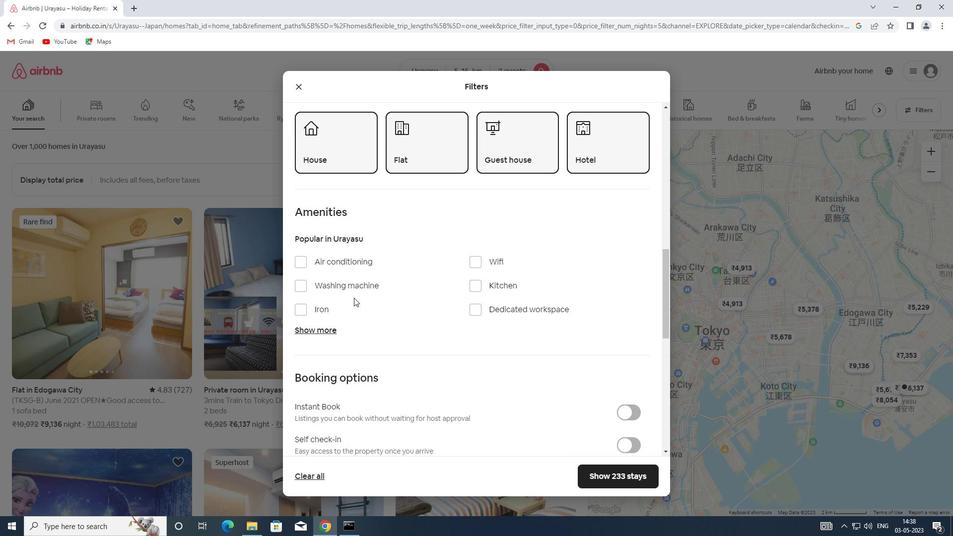 
Action: Mouse pressed left at (349, 287)
Screenshot: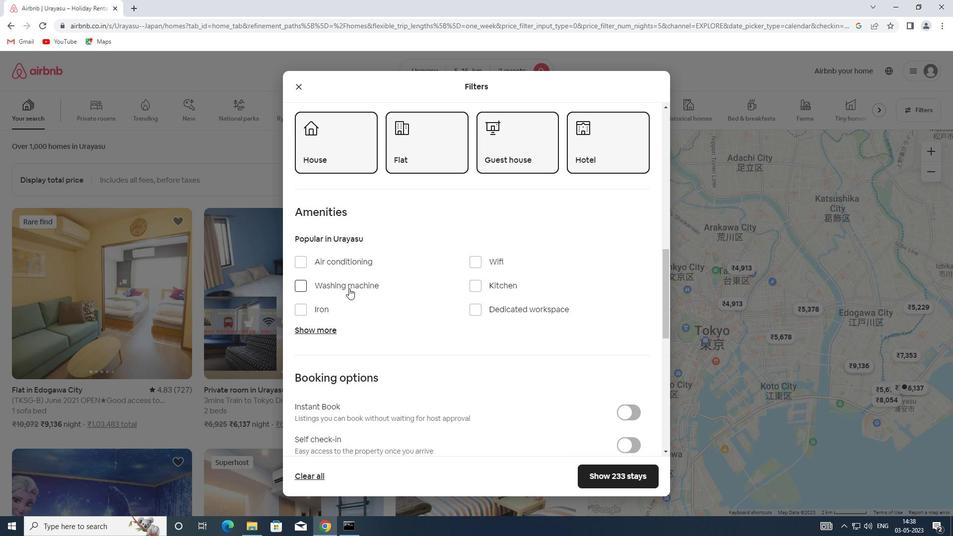 
Action: Mouse moved to (484, 302)
Screenshot: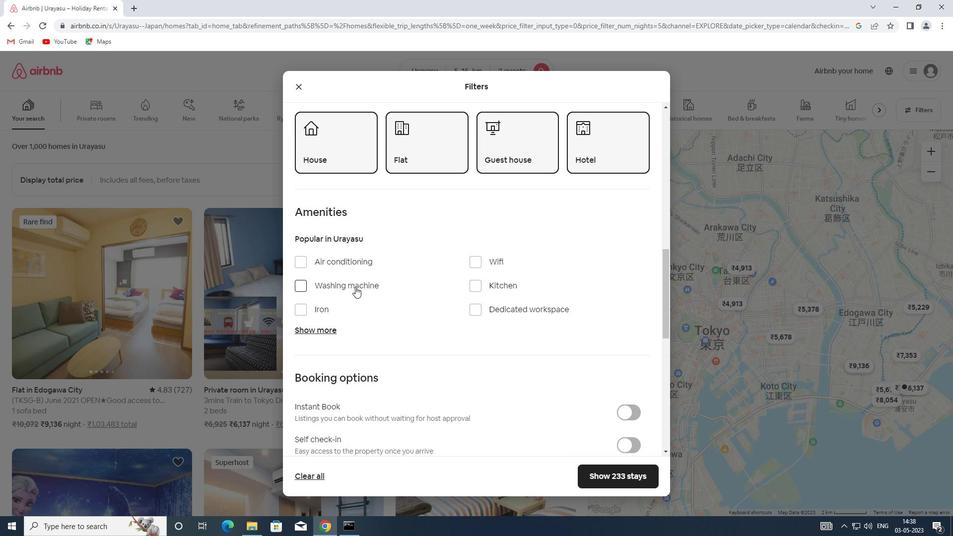 
Action: Mouse scrolled (484, 301) with delta (0, 0)
Screenshot: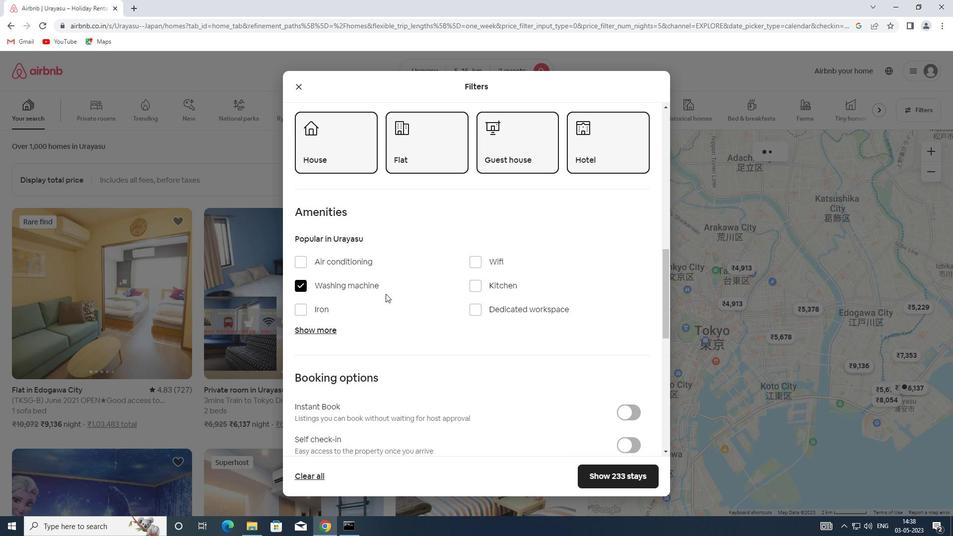 
Action: Mouse scrolled (484, 301) with delta (0, 0)
Screenshot: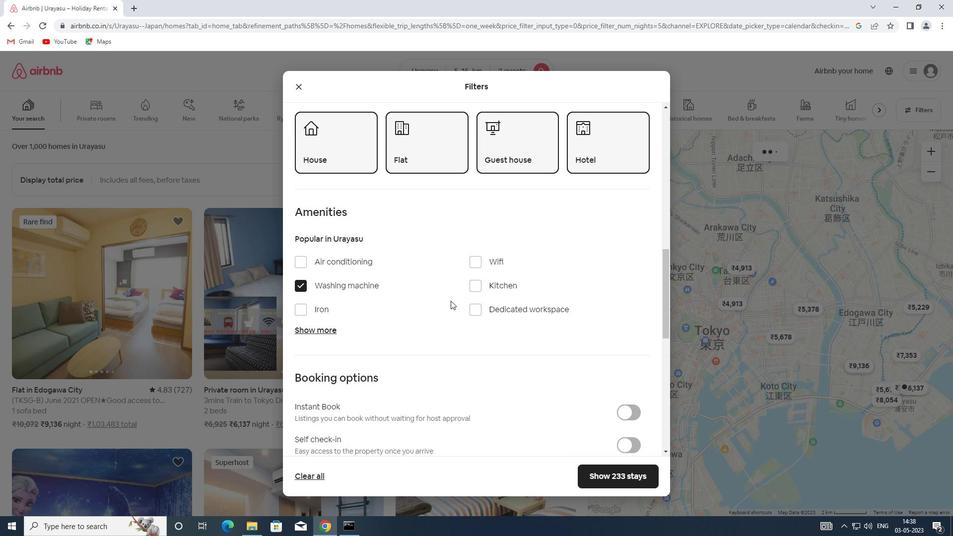 
Action: Mouse scrolled (484, 301) with delta (0, 0)
Screenshot: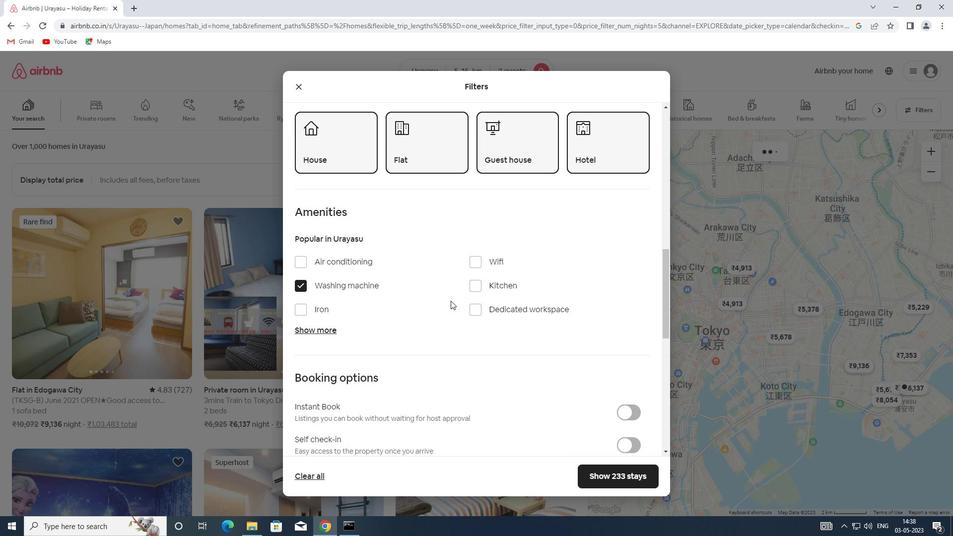 
Action: Mouse moved to (628, 295)
Screenshot: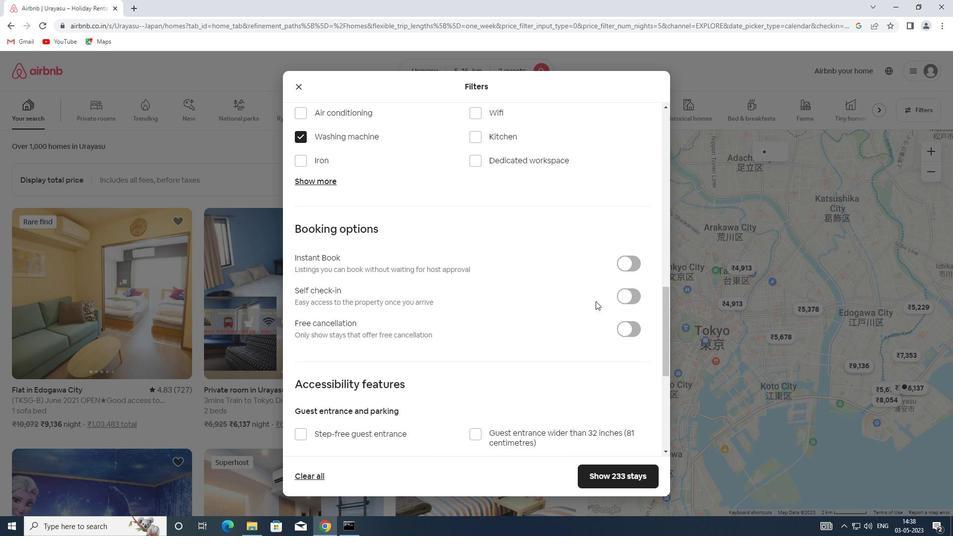 
Action: Mouse pressed left at (628, 295)
Screenshot: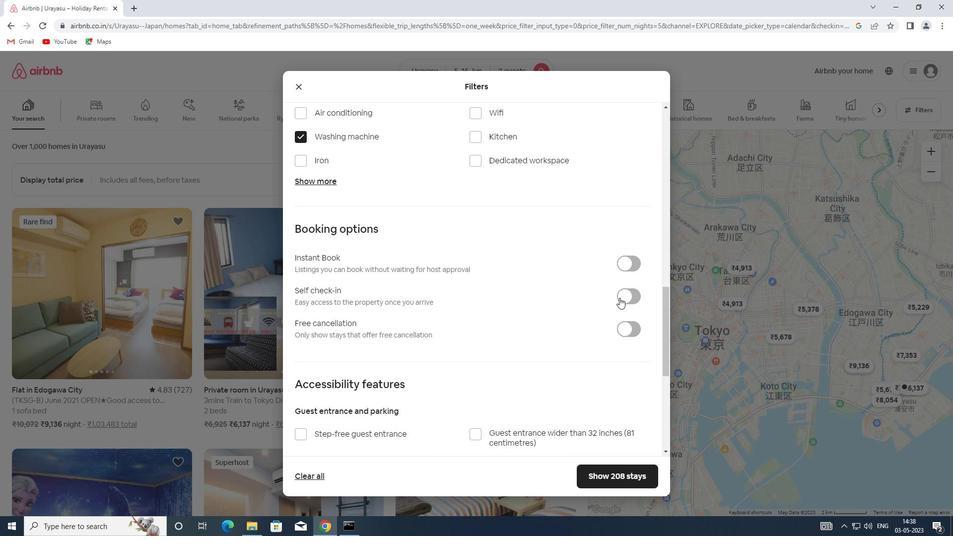 
Action: Mouse moved to (406, 324)
Screenshot: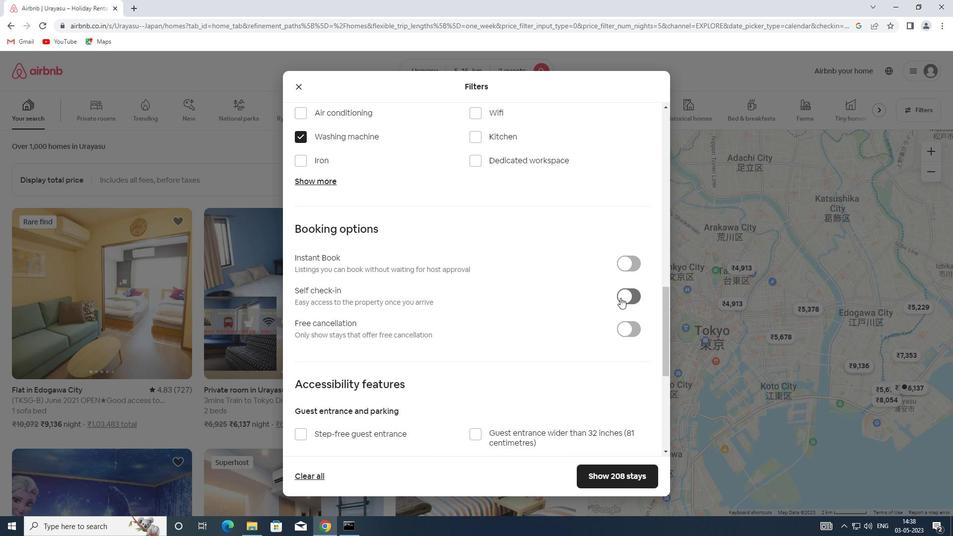 
Action: Mouse scrolled (406, 324) with delta (0, 0)
Screenshot: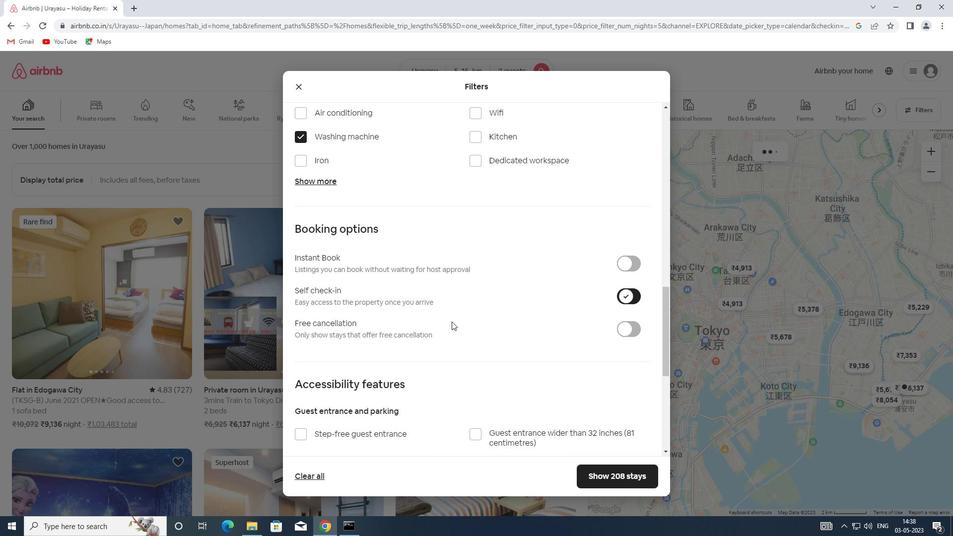 
Action: Mouse scrolled (406, 324) with delta (0, 0)
Screenshot: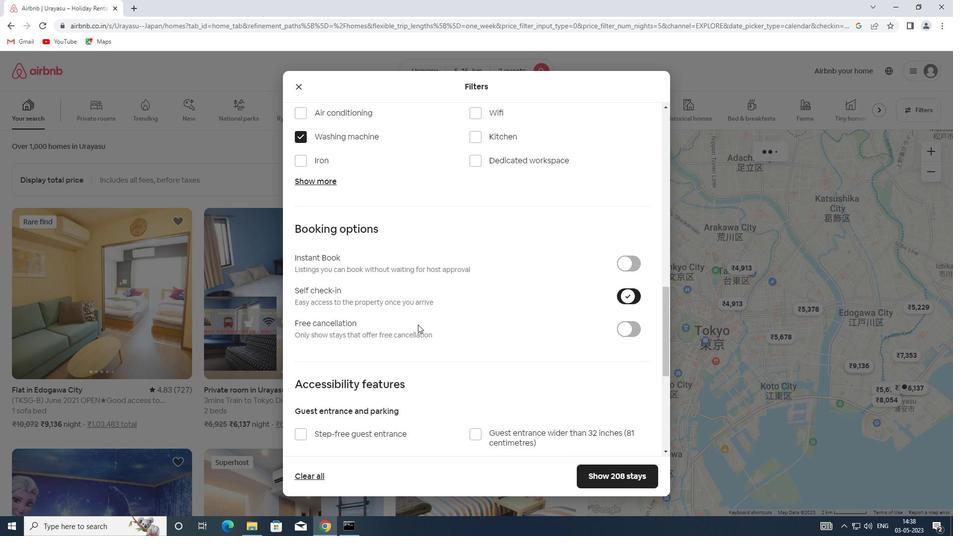 
Action: Mouse scrolled (406, 324) with delta (0, 0)
Screenshot: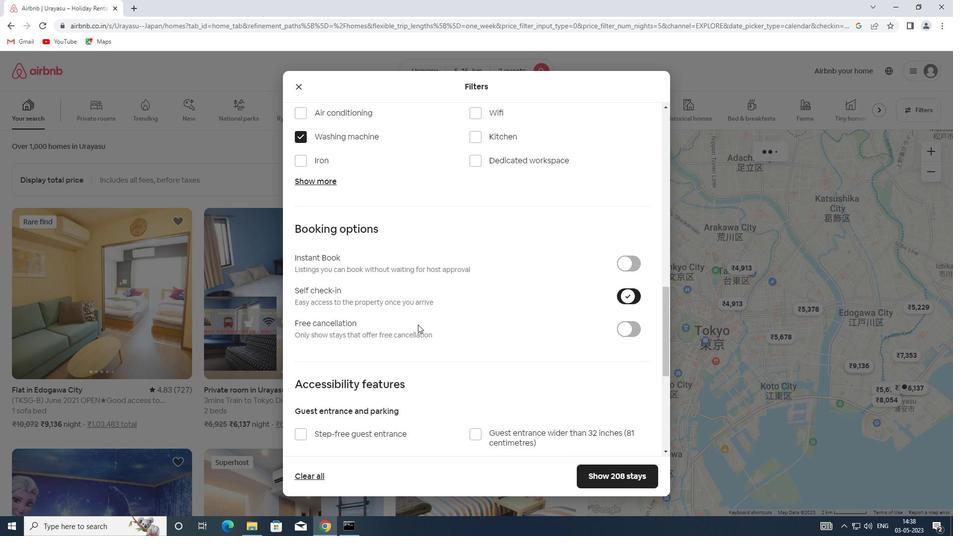 
Action: Mouse scrolled (406, 324) with delta (0, 0)
Screenshot: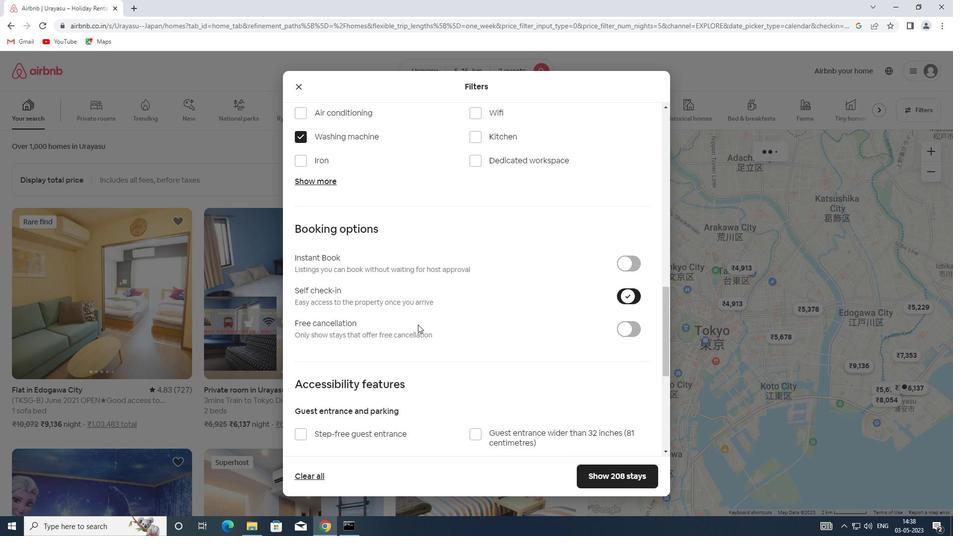 
Action: Mouse scrolled (406, 324) with delta (0, 0)
Screenshot: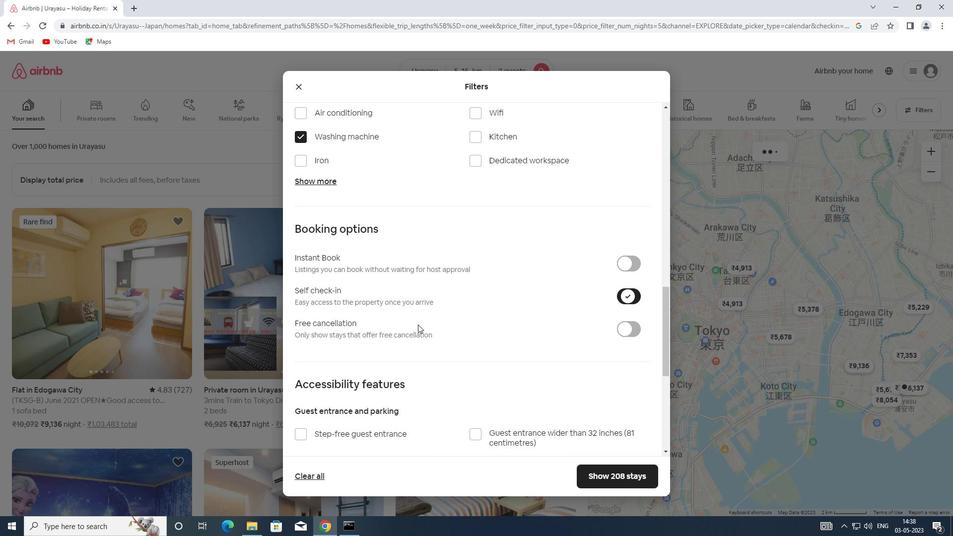 
Action: Mouse moved to (327, 419)
Screenshot: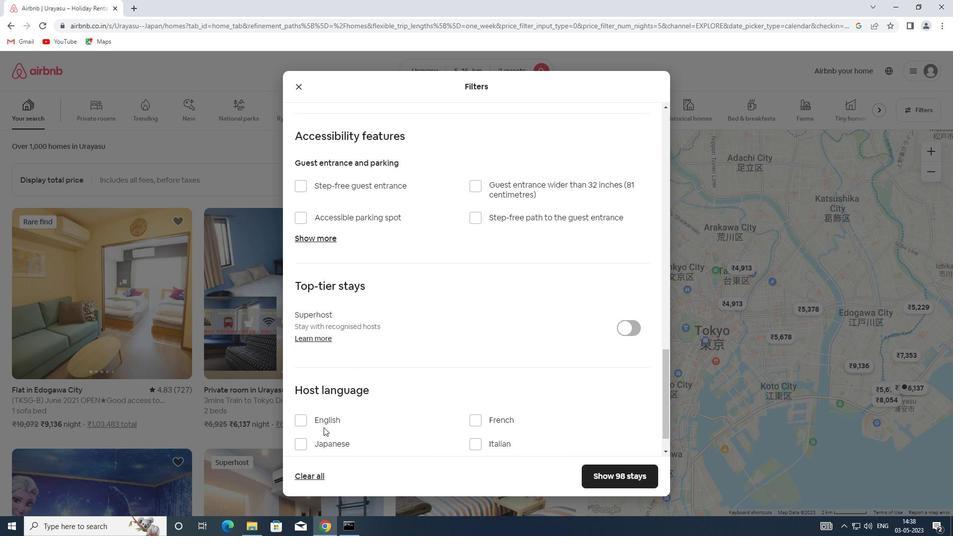 
Action: Mouse pressed left at (327, 419)
Screenshot: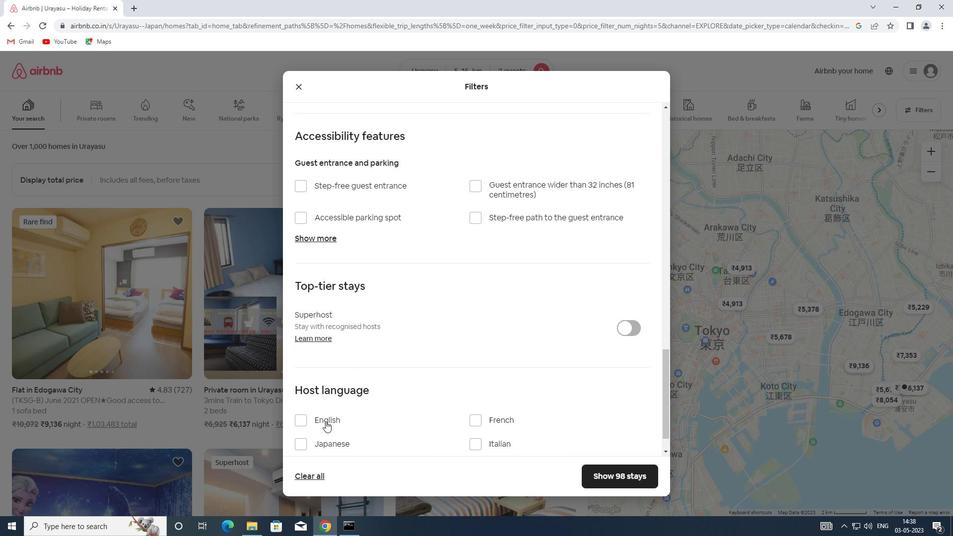 
Action: Mouse moved to (626, 482)
Screenshot: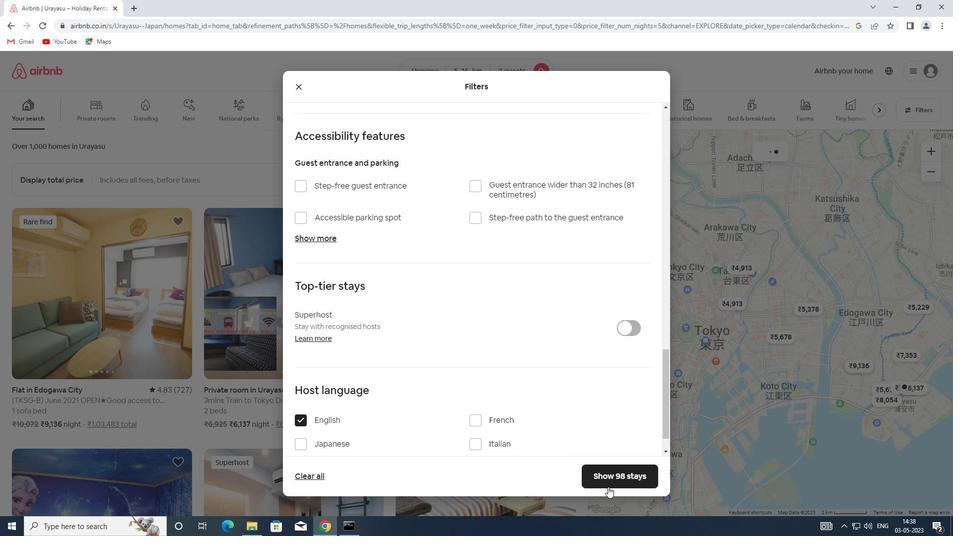 
Action: Mouse pressed left at (626, 482)
Screenshot: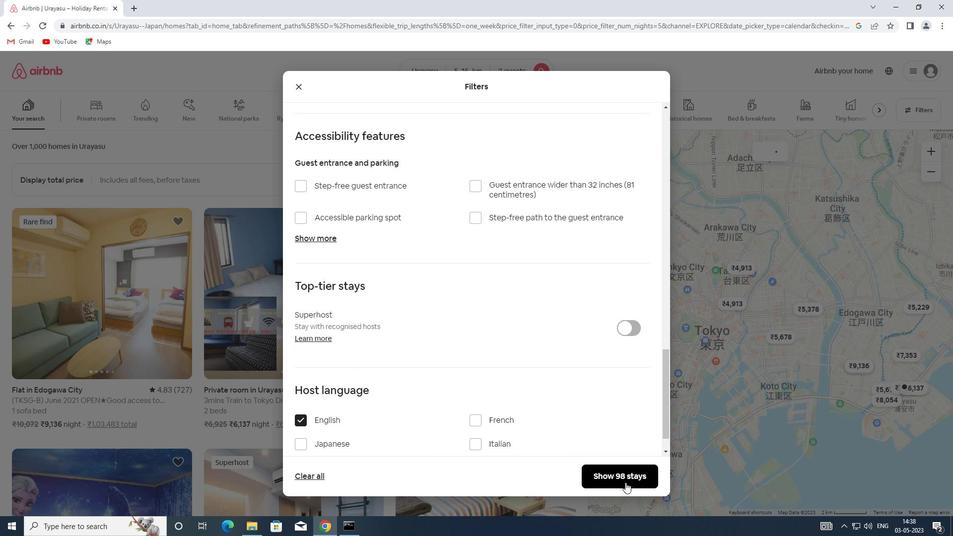 
